 Task: For heading Arial black with underline.  font size for heading18,  'Change the font style of data to'Calibri.  and font size to 9,  Change the alignment of both headline & data to Align center.  In the sheet  Expense Management Sheet
Action: Mouse moved to (745, 91)
Screenshot: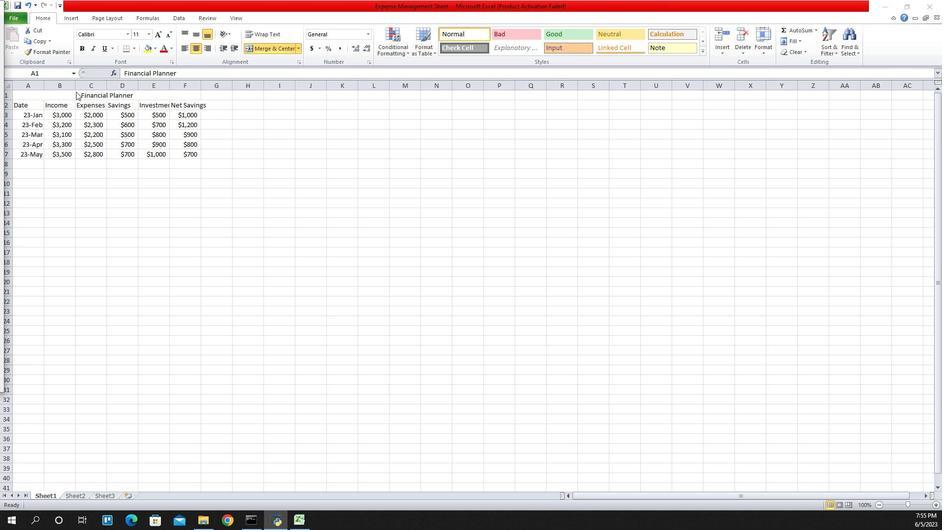 
Action: Mouse pressed left at (745, 91)
Screenshot: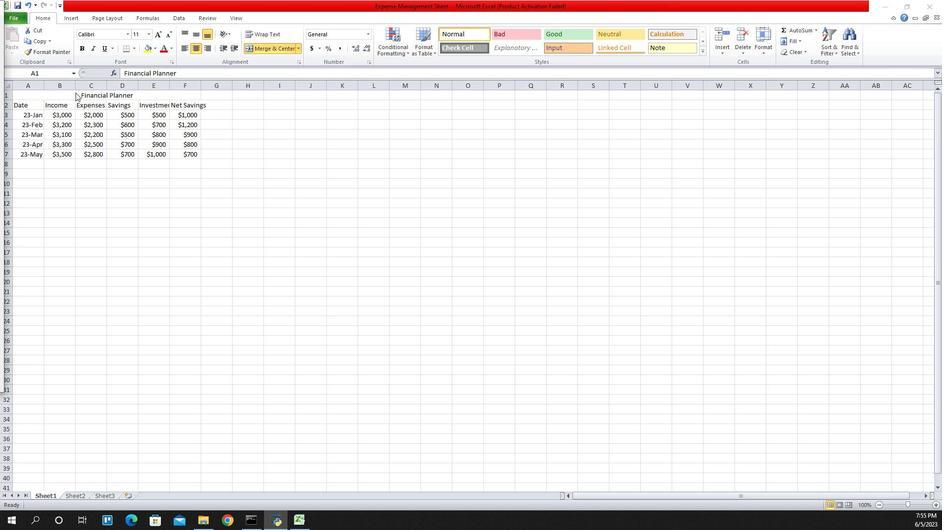 
Action: Mouse pressed left at (745, 91)
Screenshot: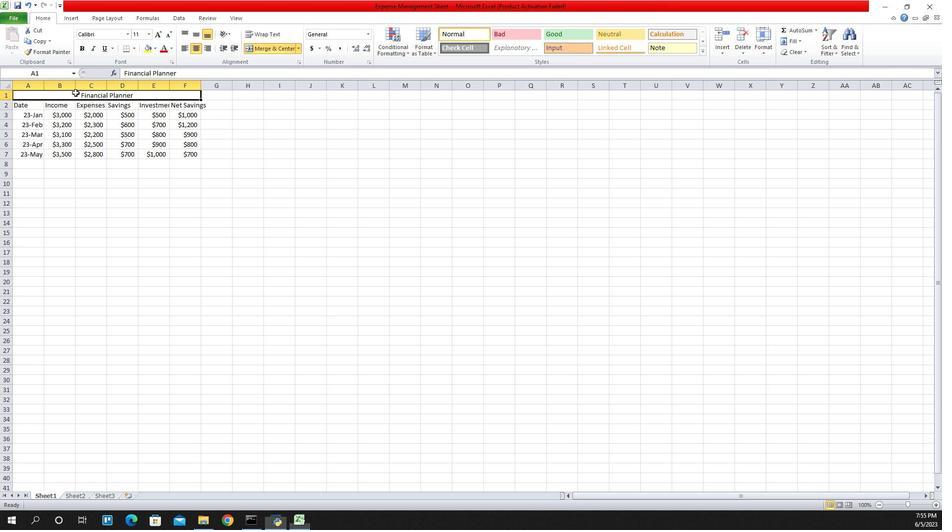 
Action: Mouse moved to (795, 35)
Screenshot: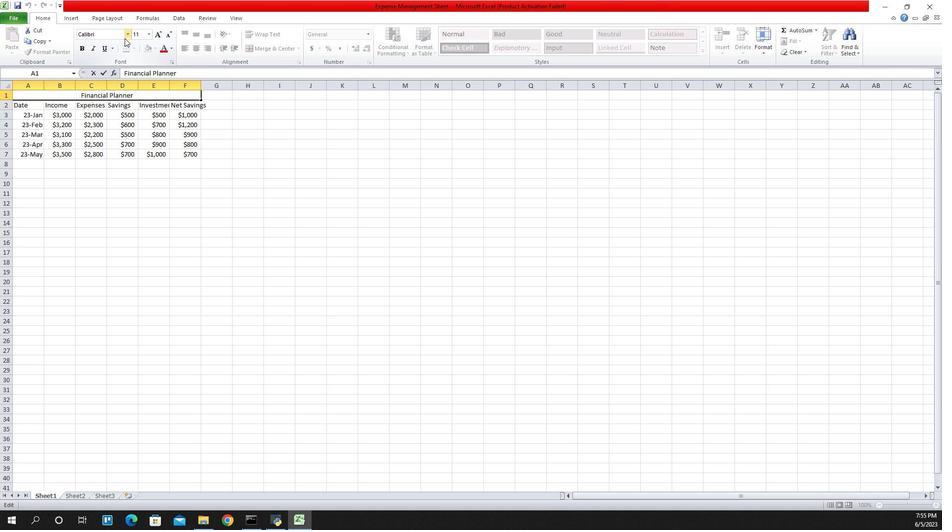 
Action: Mouse pressed left at (795, 35)
Screenshot: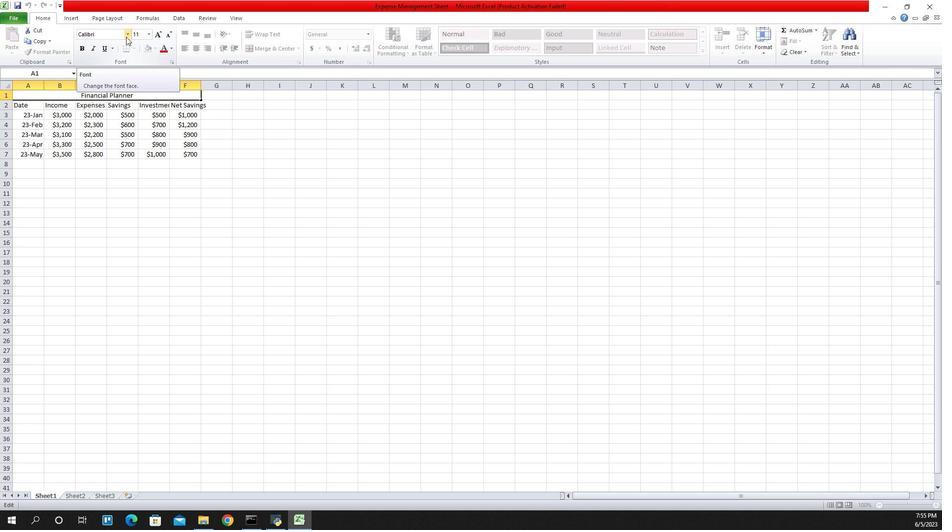 
Action: Mouse moved to (773, 121)
Screenshot: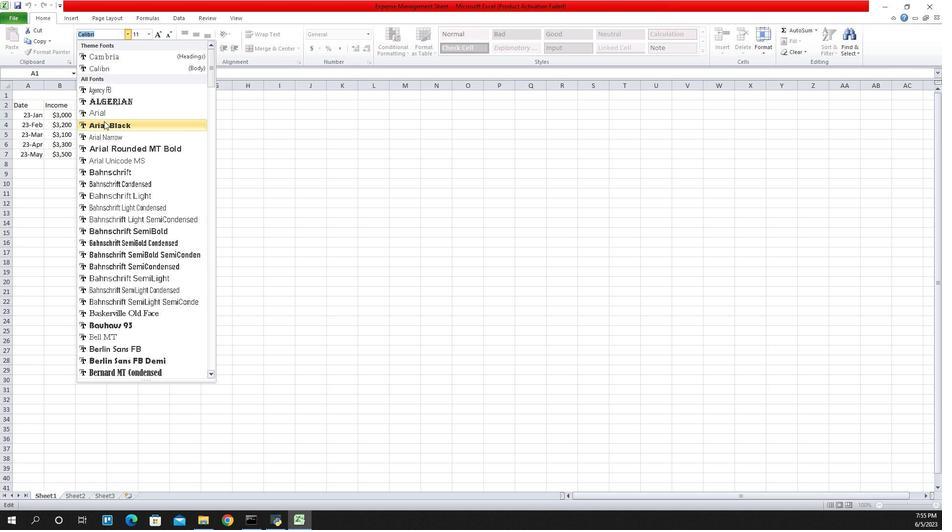 
Action: Mouse pressed left at (773, 121)
Screenshot: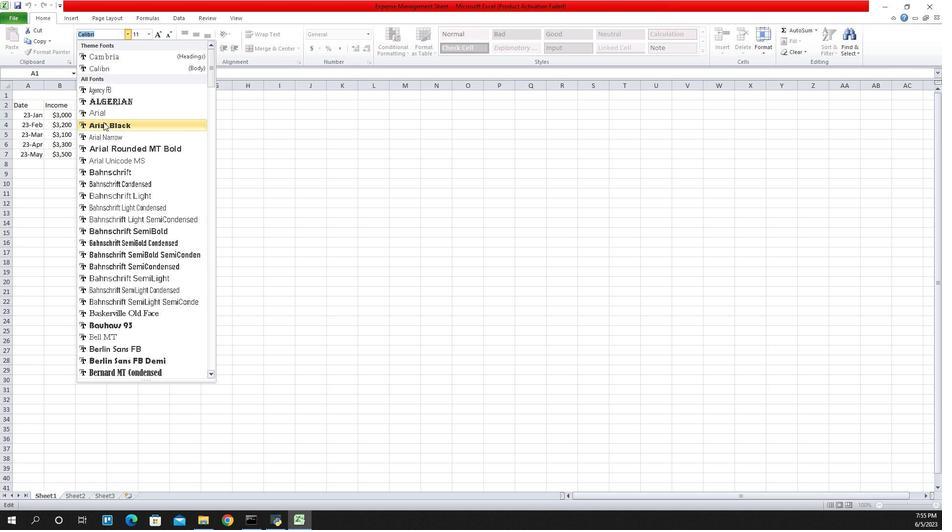 
Action: Mouse moved to (775, 49)
Screenshot: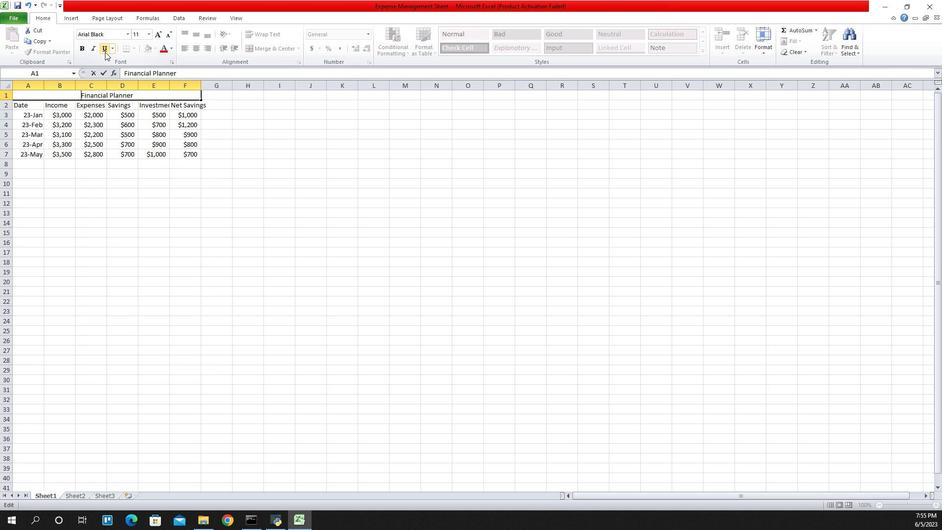 
Action: Mouse pressed left at (775, 49)
Screenshot: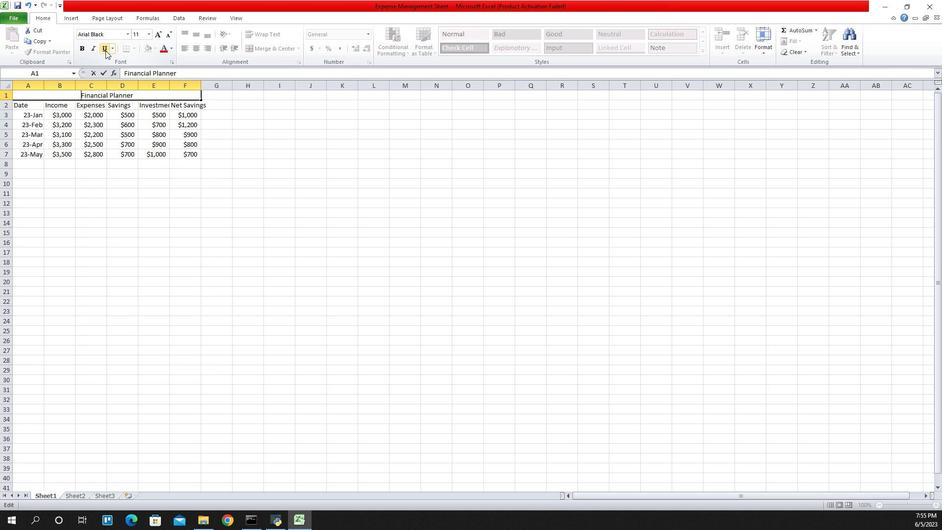 
Action: Mouse moved to (818, 32)
Screenshot: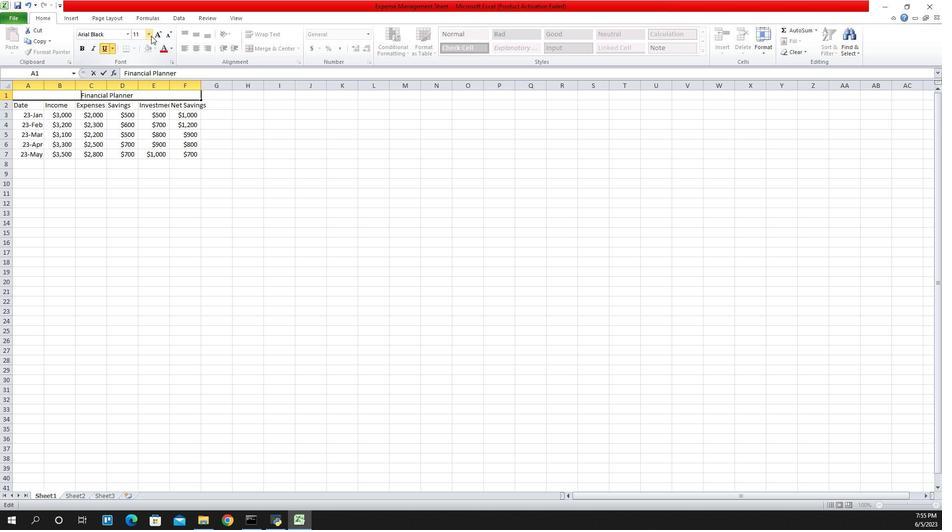 
Action: Mouse pressed left at (818, 32)
Screenshot: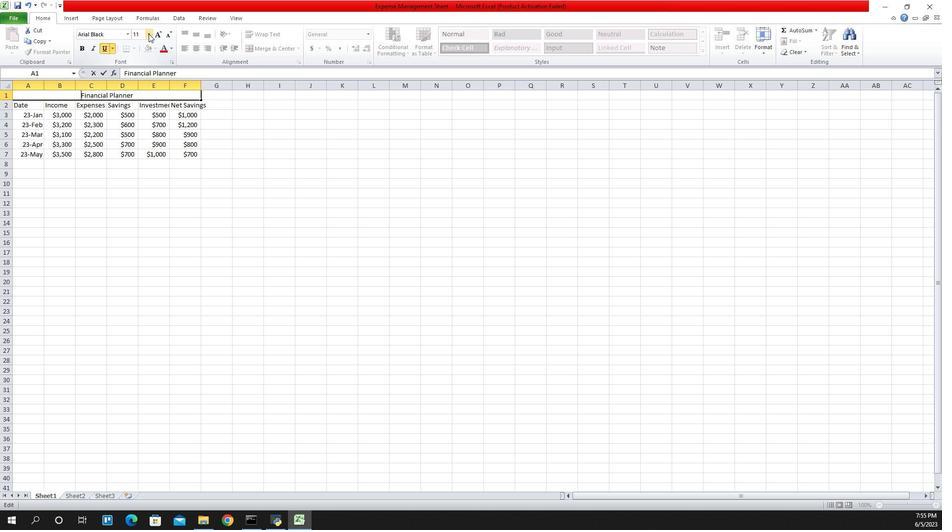 
Action: Mouse moved to (808, 103)
Screenshot: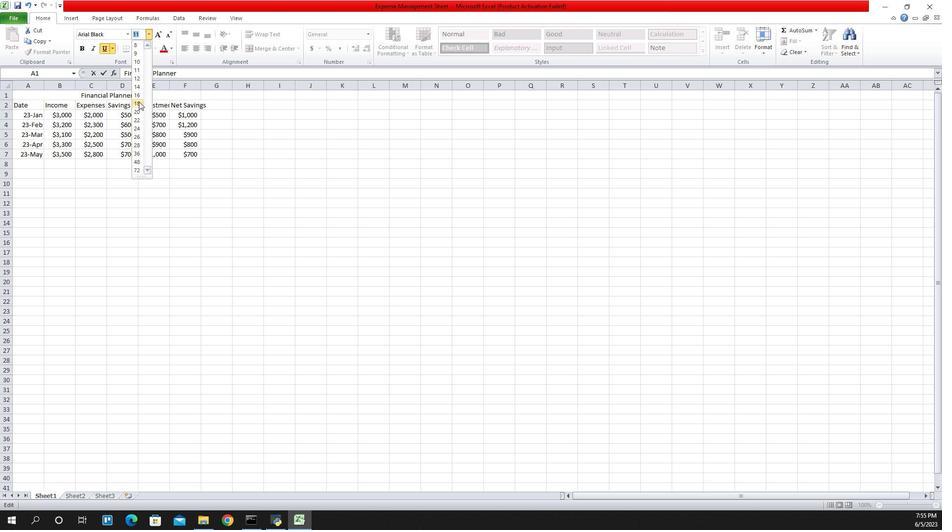 
Action: Mouse pressed left at (808, 103)
Screenshot: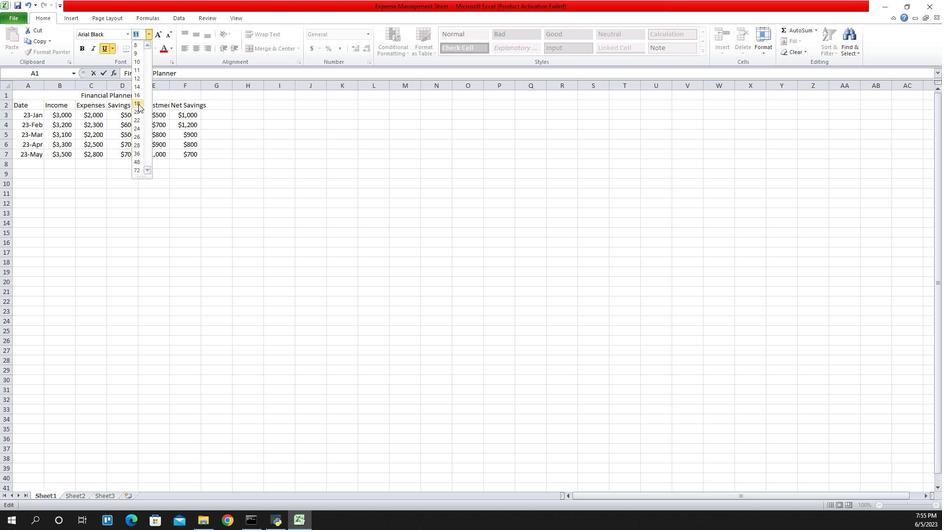 
Action: Mouse moved to (680, 90)
Screenshot: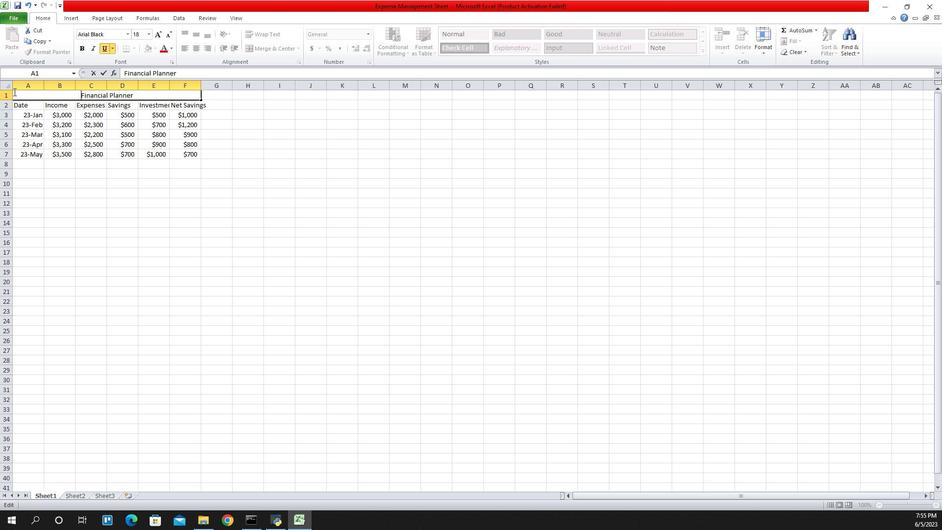 
Action: Mouse pressed left at (680, 90)
Screenshot: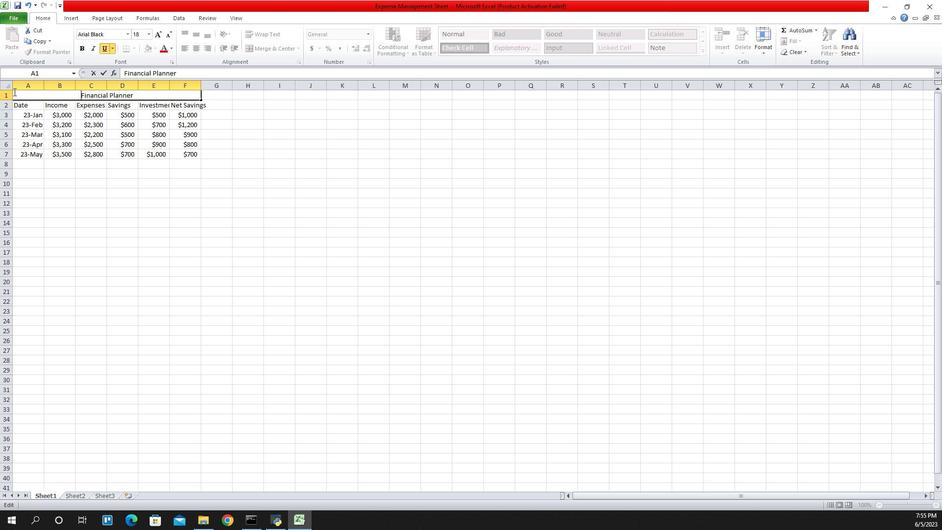 
Action: Mouse moved to (738, 93)
Screenshot: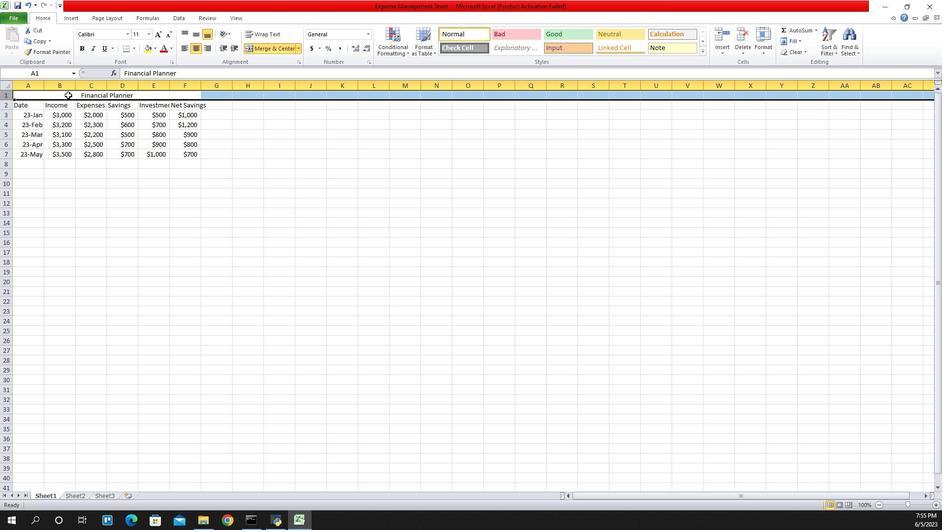 
Action: Mouse pressed left at (738, 93)
Screenshot: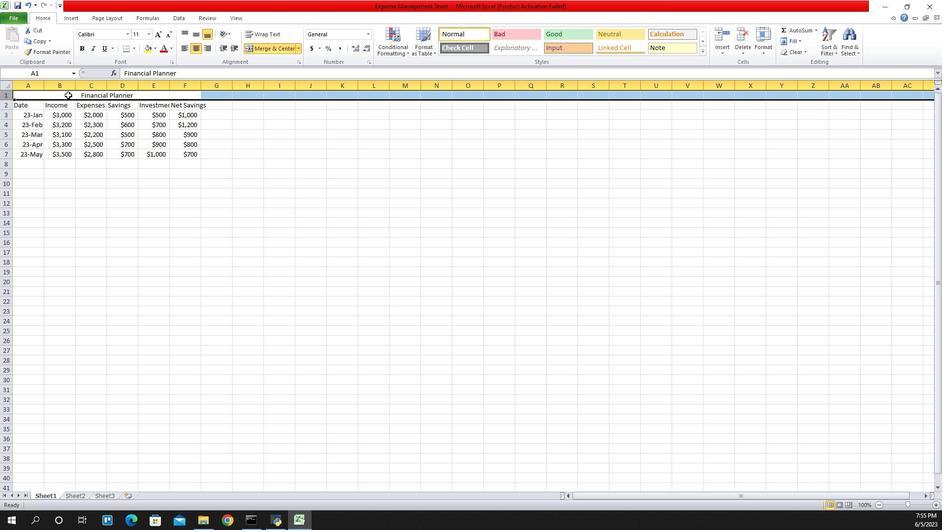 
Action: Mouse moved to (749, 92)
Screenshot: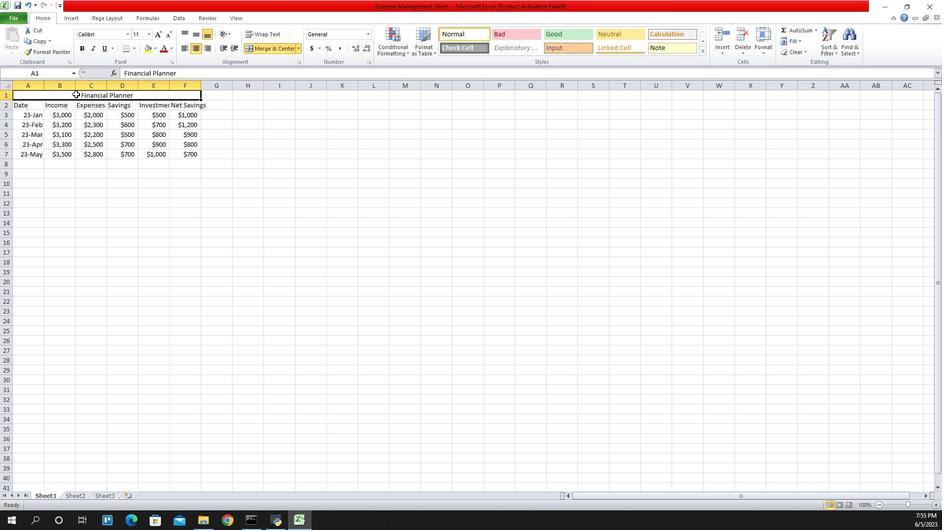 
Action: Mouse pressed left at (749, 92)
Screenshot: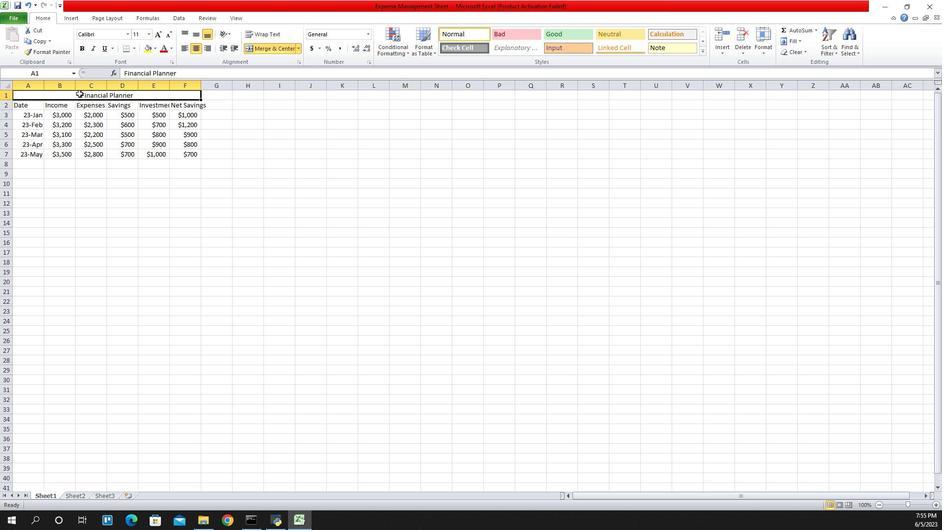 
Action: Mouse moved to (695, 114)
Screenshot: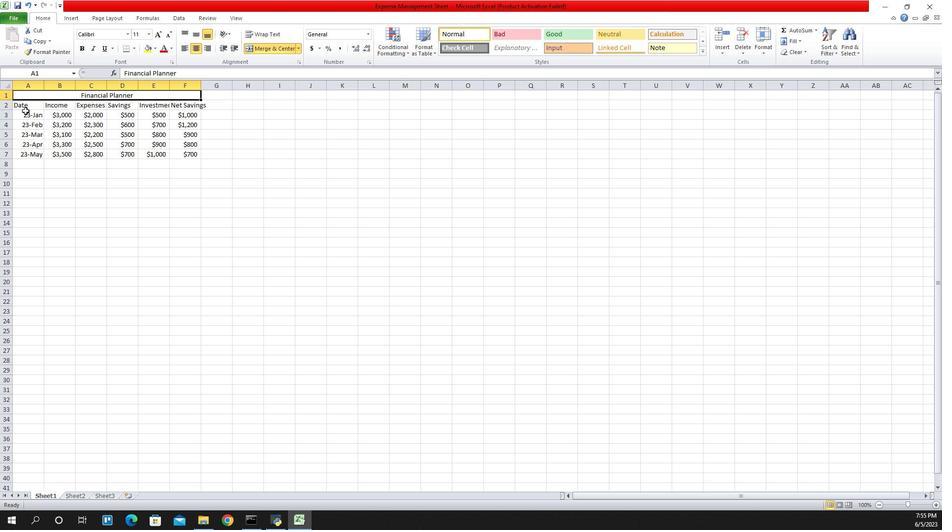 
Action: Mouse pressed left at (695, 114)
Screenshot: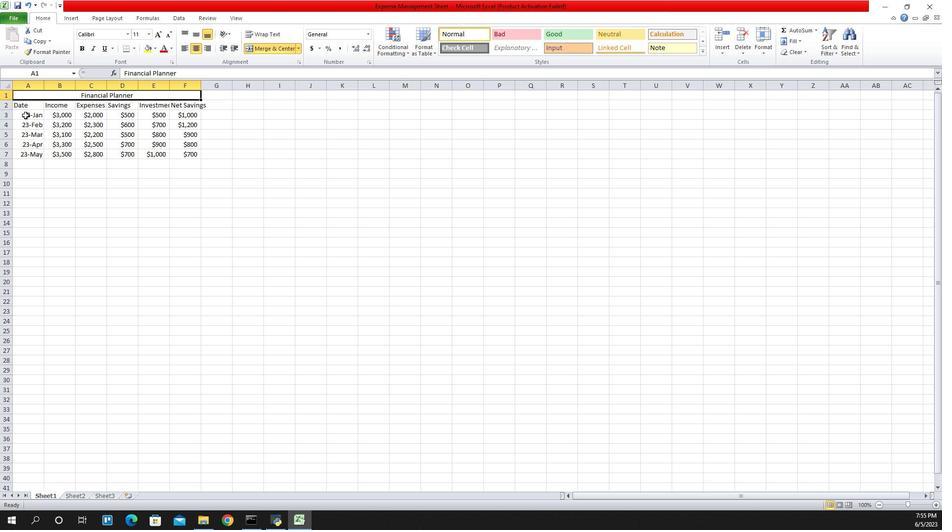 
Action: Mouse moved to (694, 91)
Screenshot: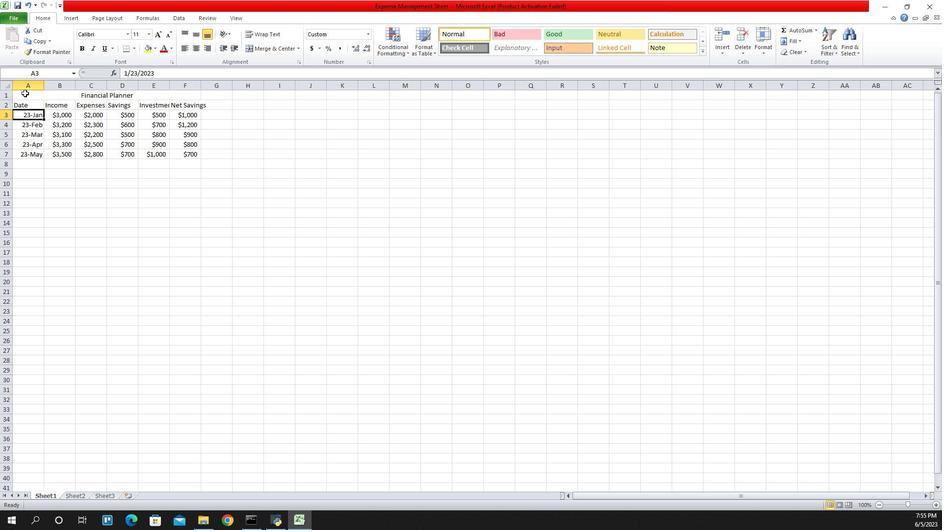
Action: Mouse pressed left at (694, 91)
Screenshot: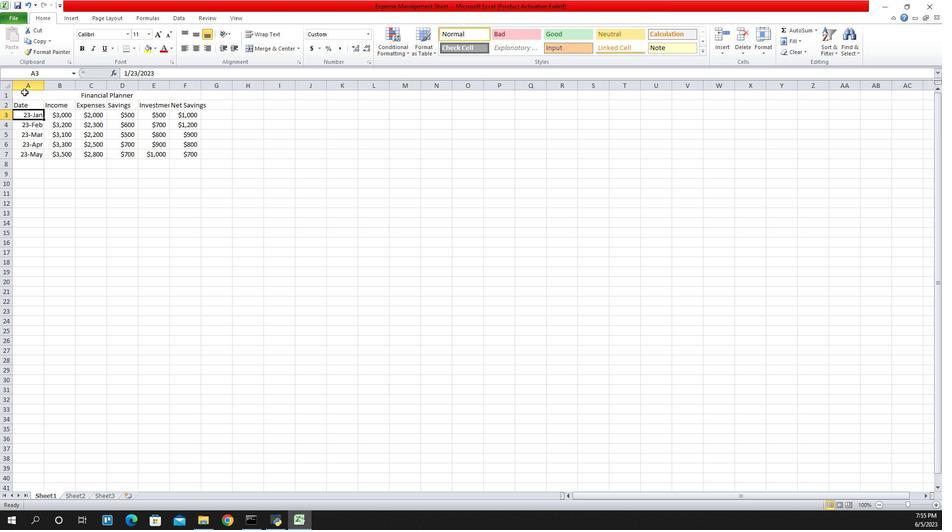 
Action: Mouse moved to (798, 34)
Screenshot: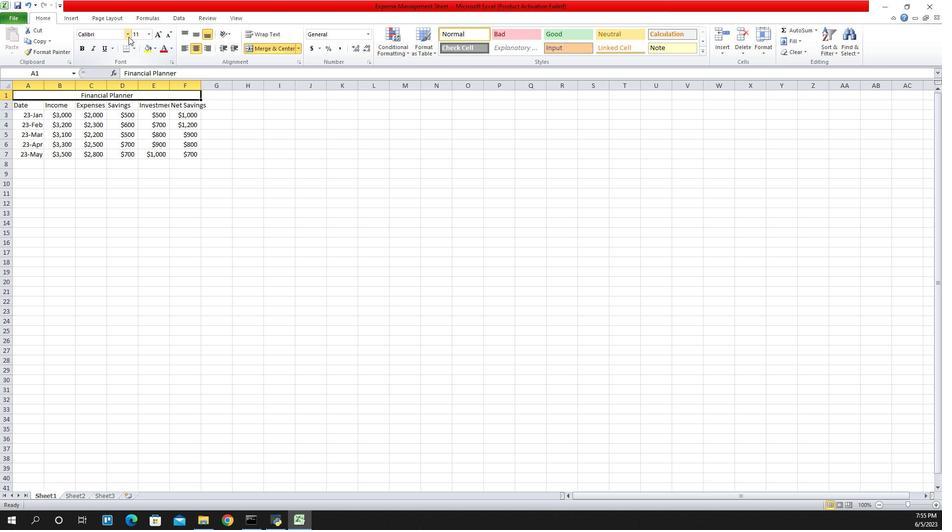 
Action: Mouse pressed left at (798, 34)
Screenshot: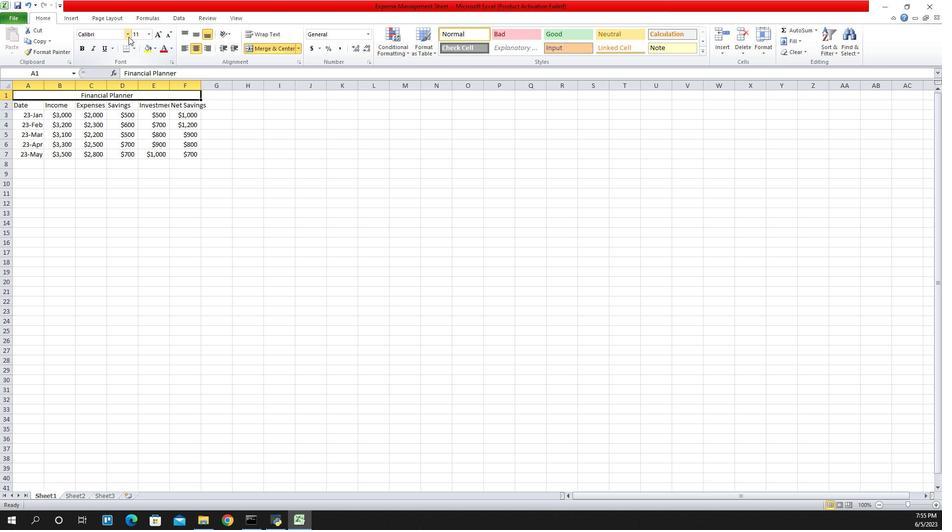
Action: Mouse moved to (782, 120)
Screenshot: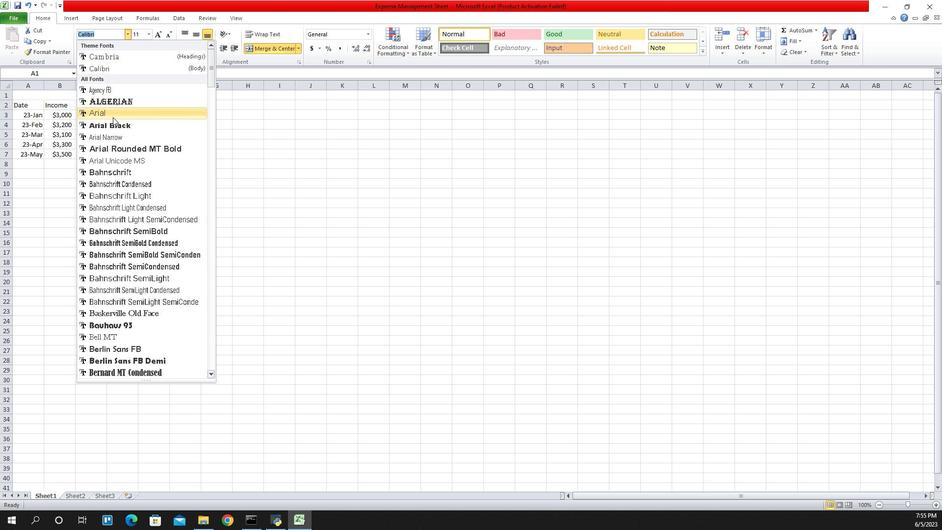 
Action: Mouse pressed left at (782, 120)
Screenshot: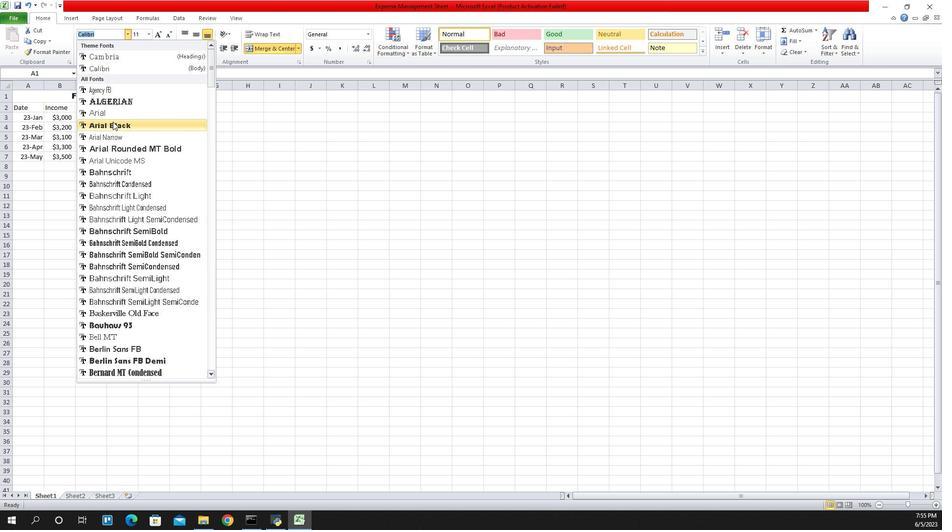 
Action: Mouse moved to (818, 31)
Screenshot: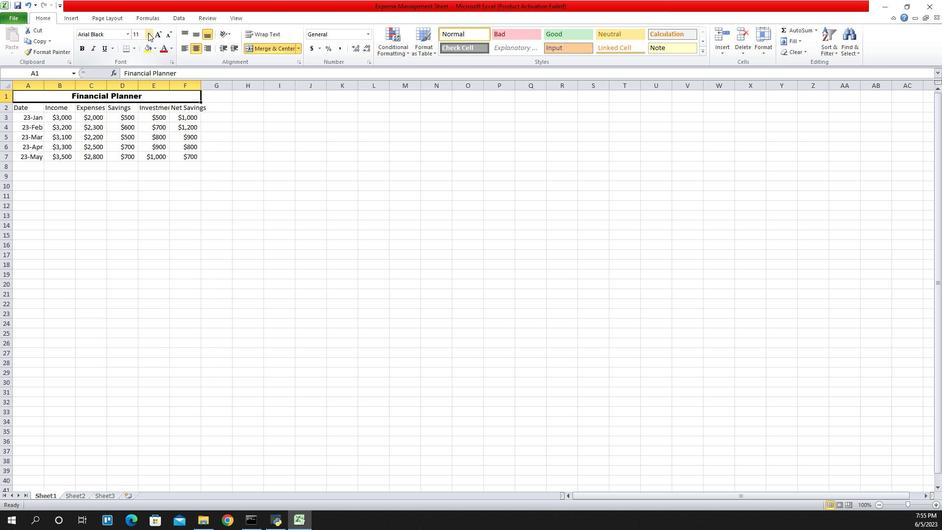 
Action: Mouse pressed left at (818, 31)
Screenshot: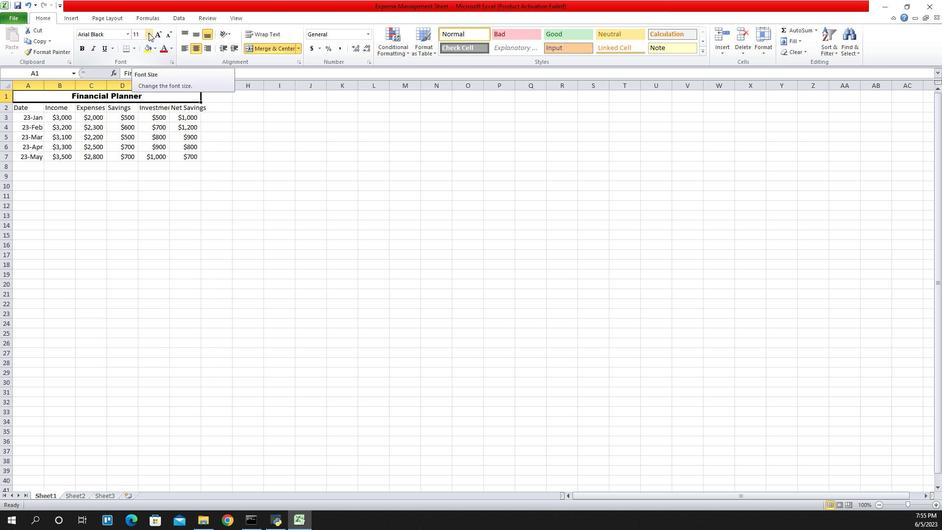 
Action: Mouse pressed left at (818, 31)
Screenshot: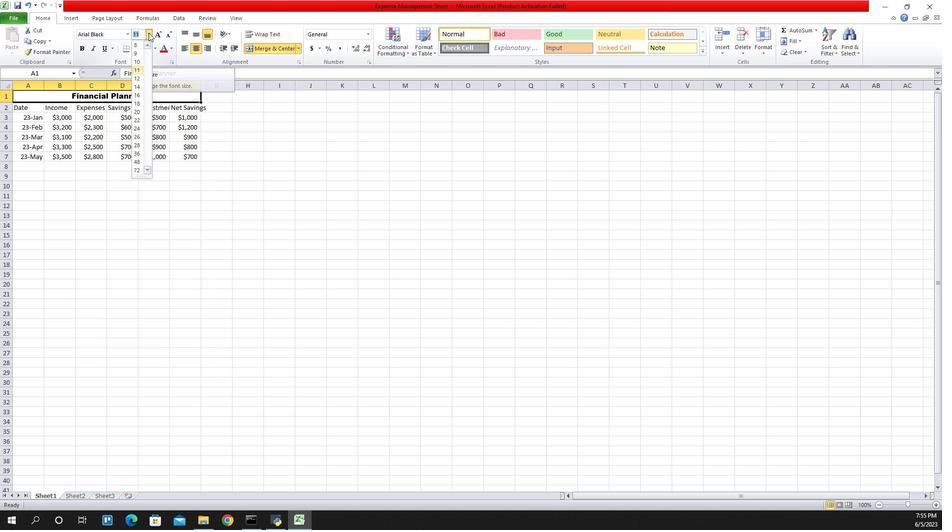 
Action: Mouse moved to (817, 35)
Screenshot: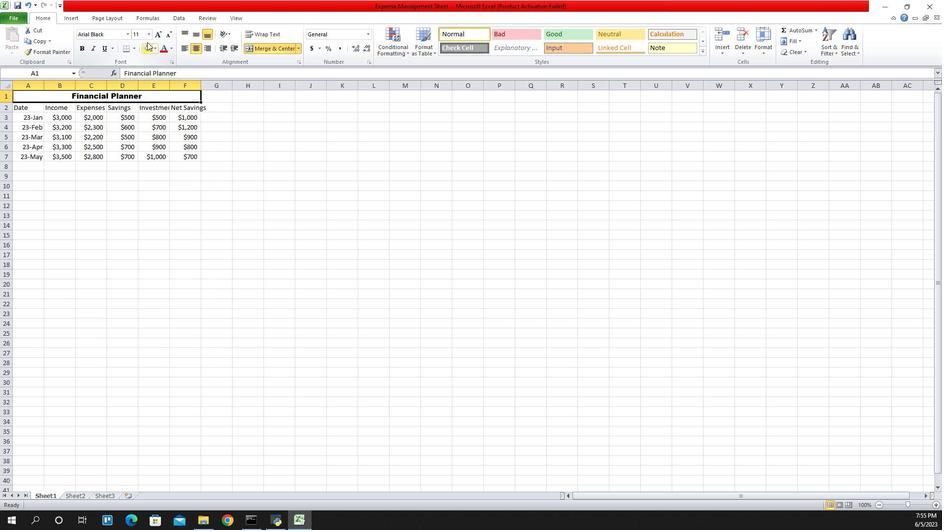 
Action: Mouse pressed left at (817, 35)
Screenshot: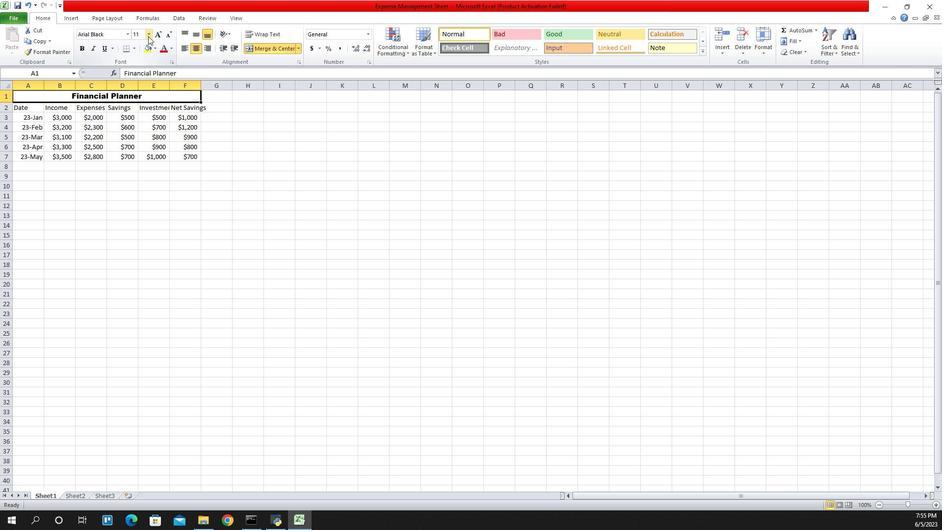 
Action: Mouse moved to (807, 101)
Screenshot: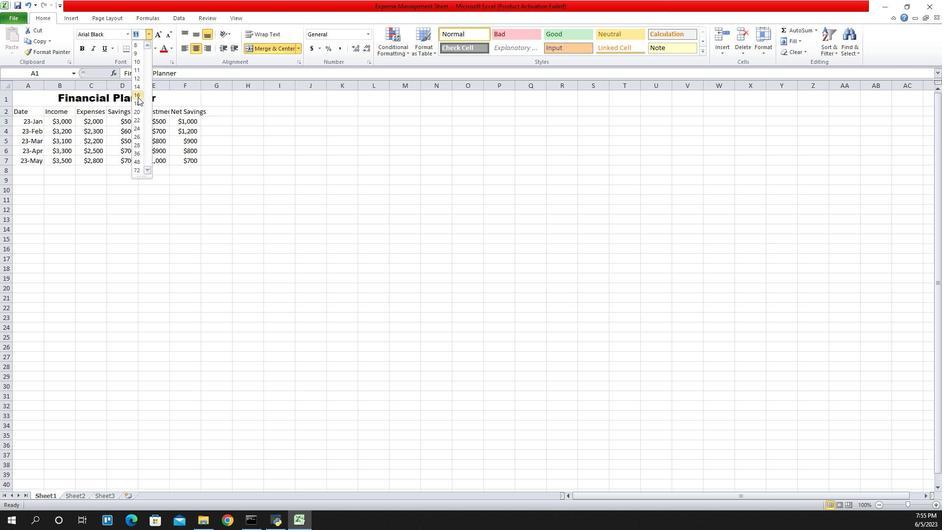 
Action: Mouse pressed left at (807, 101)
Screenshot: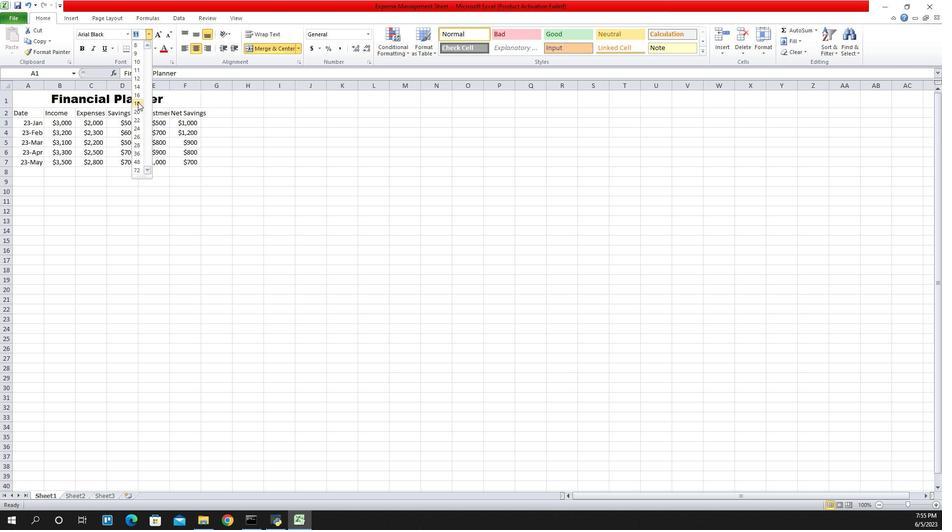
Action: Mouse moved to (776, 49)
Screenshot: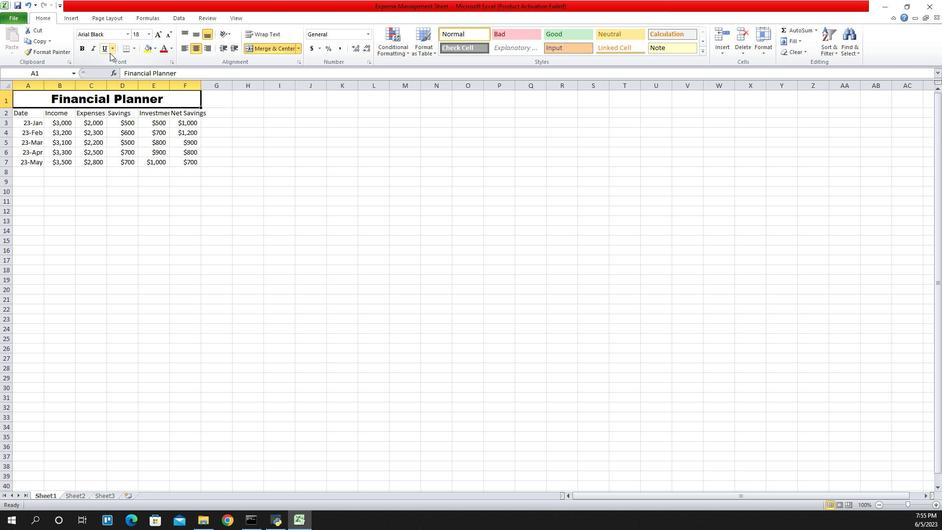 
Action: Mouse pressed left at (776, 49)
Screenshot: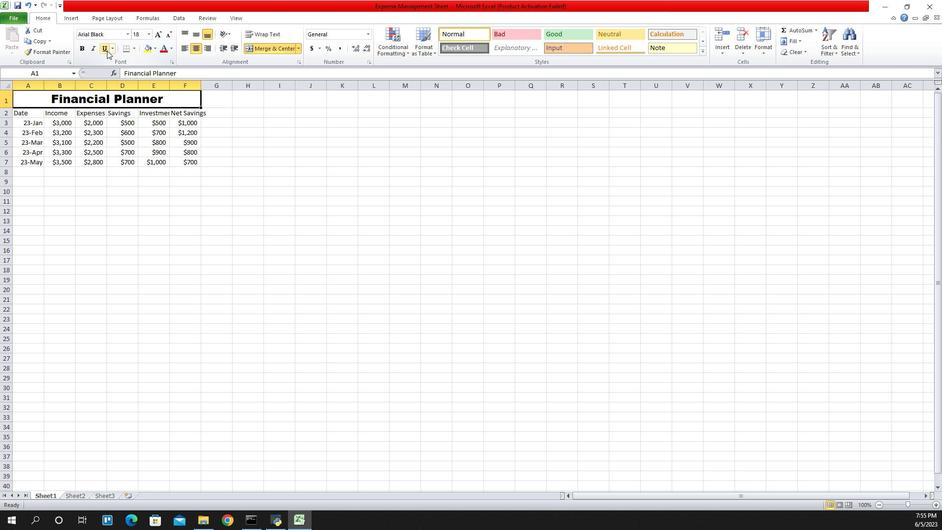 
Action: Mouse moved to (694, 115)
Screenshot: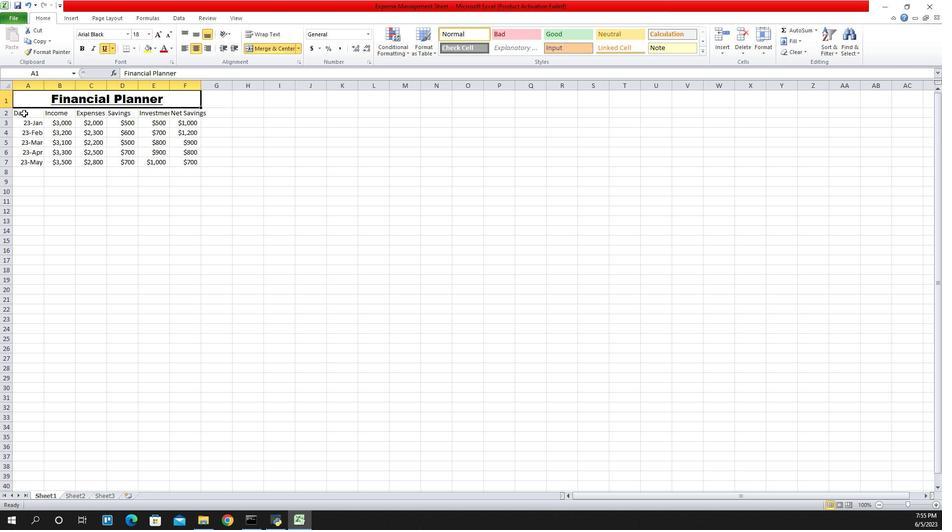 
Action: Mouse pressed left at (694, 115)
Screenshot: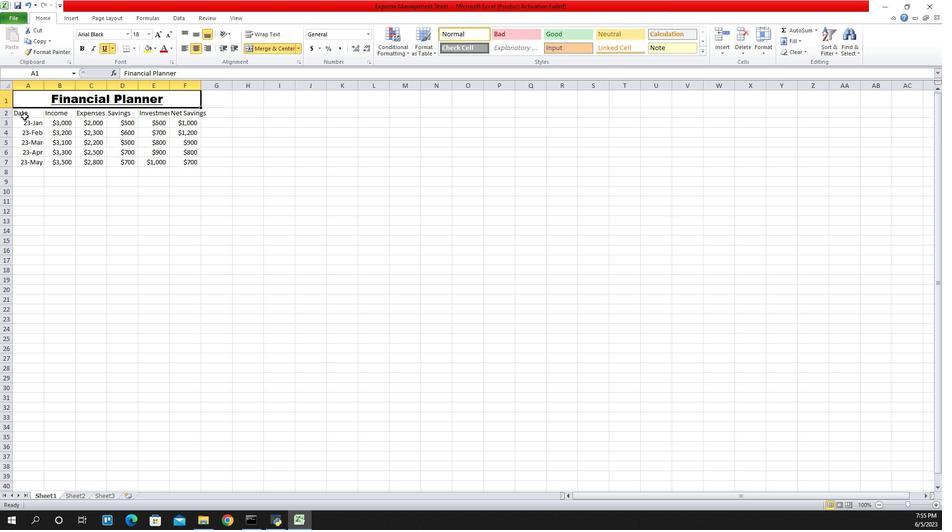 
Action: Mouse moved to (794, 34)
Screenshot: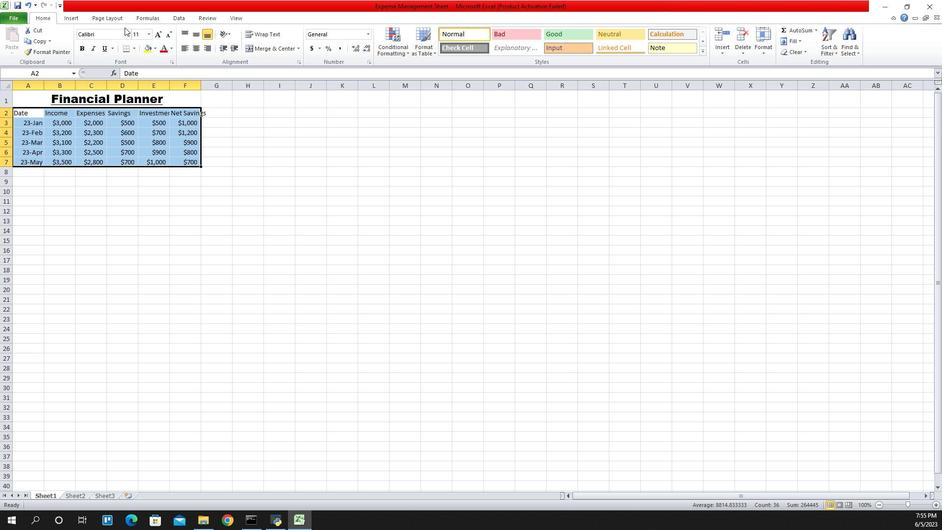 
Action: Mouse pressed left at (794, 34)
Screenshot: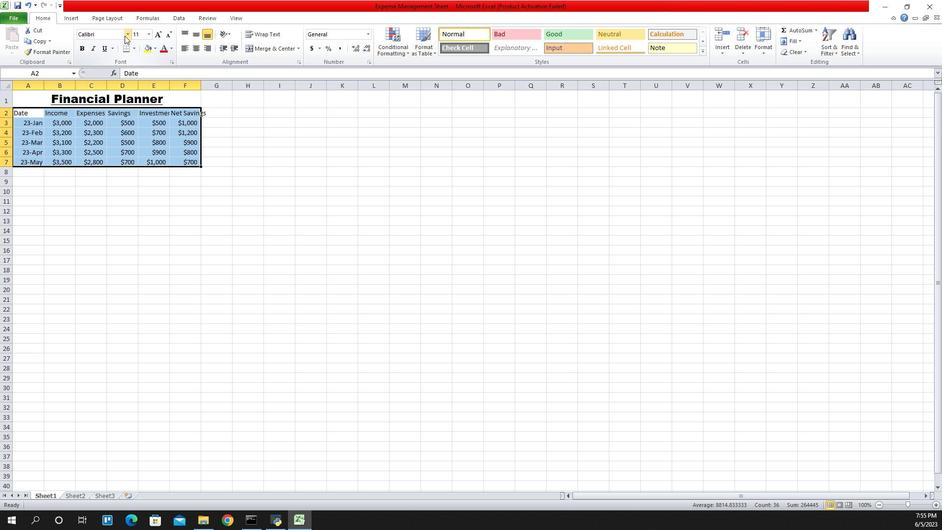
Action: Mouse moved to (786, 67)
Screenshot: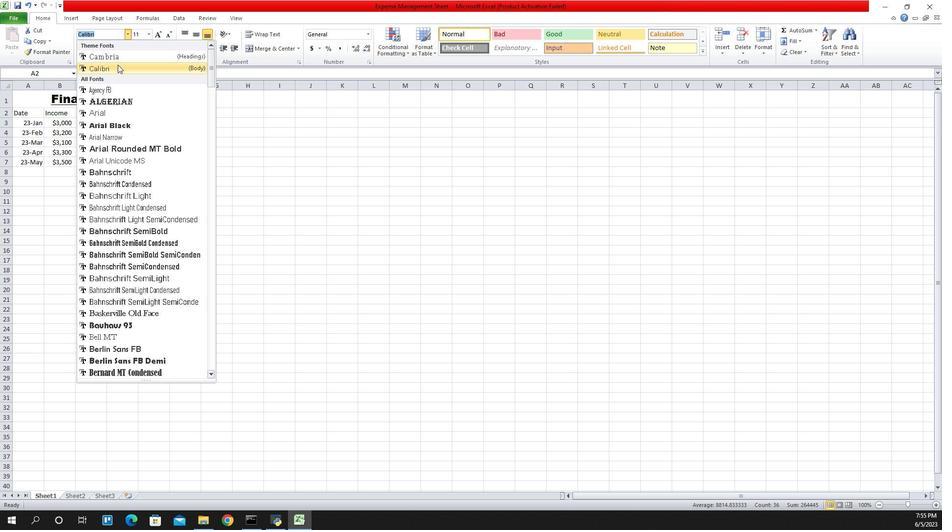 
Action: Mouse pressed left at (786, 67)
Screenshot: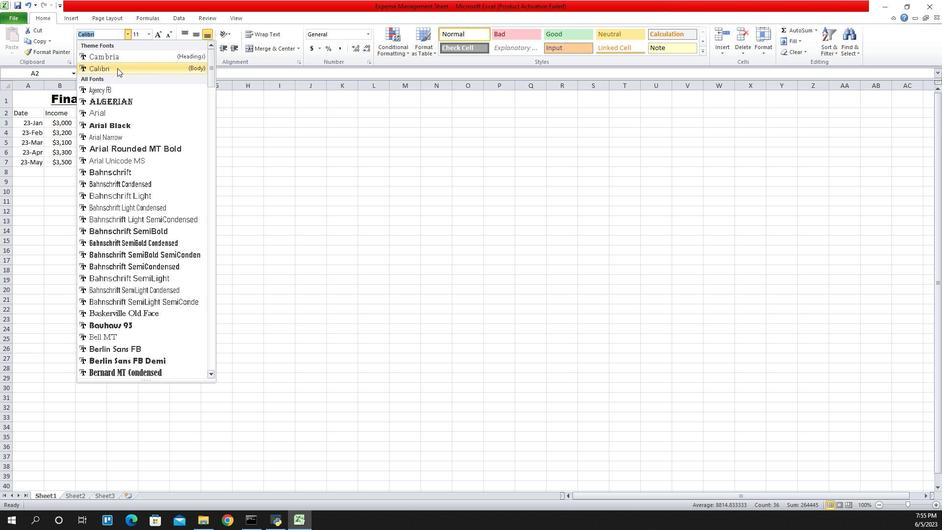 
Action: Mouse moved to (817, 33)
Screenshot: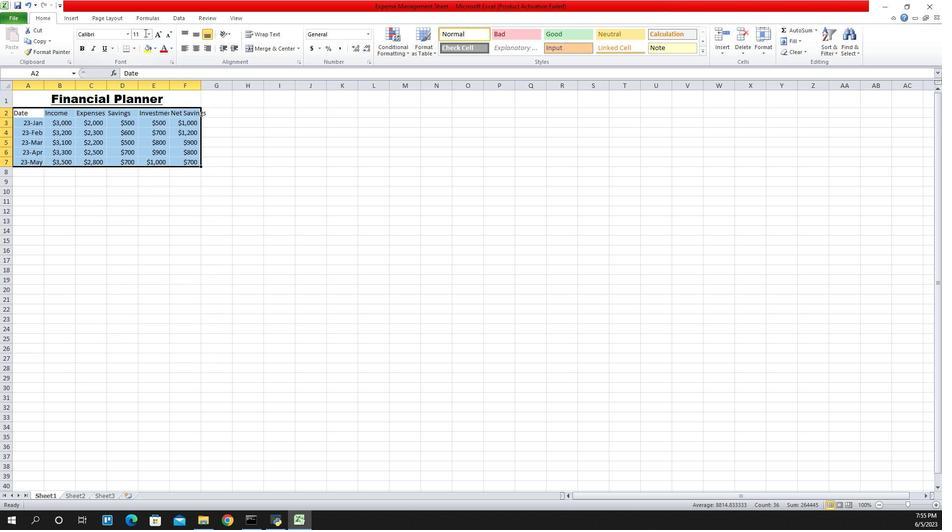 
Action: Mouse pressed left at (817, 33)
Screenshot: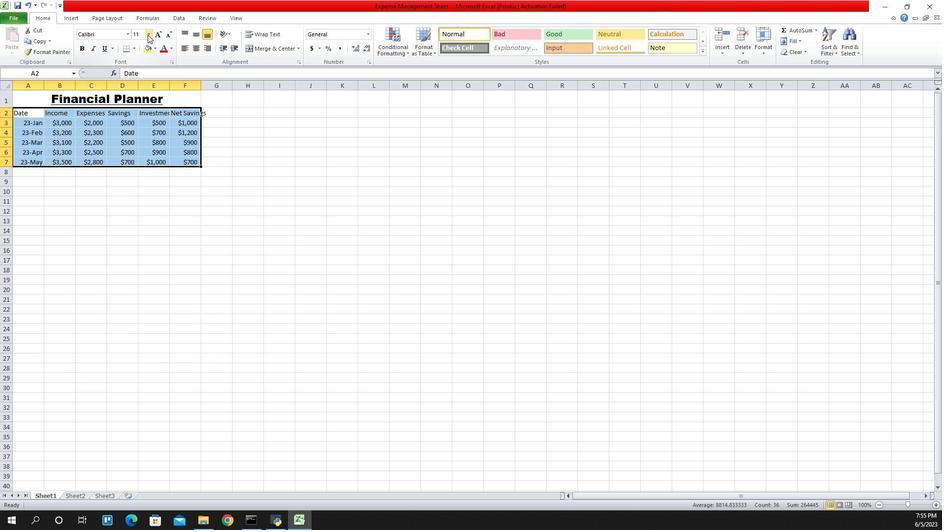 
Action: Mouse moved to (811, 51)
Screenshot: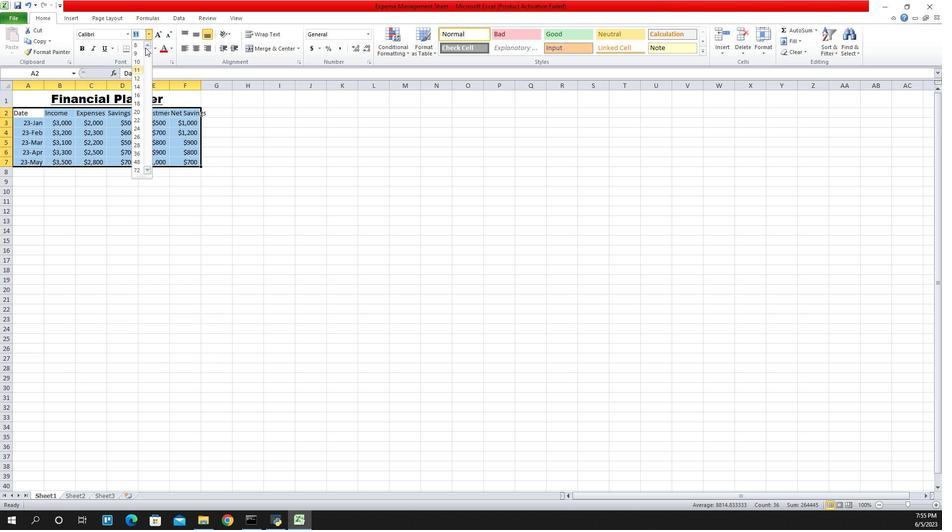 
Action: Mouse pressed left at (811, 51)
Screenshot: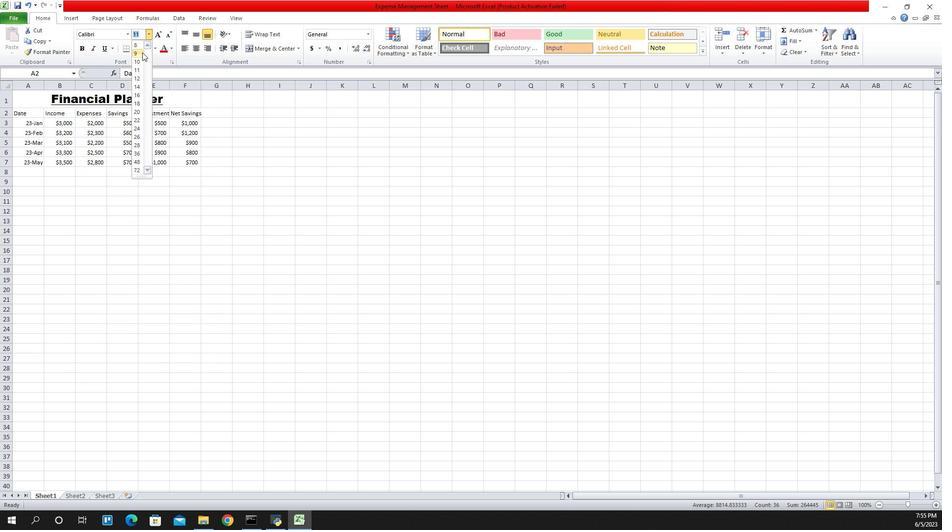 
Action: Mouse moved to (729, 90)
Screenshot: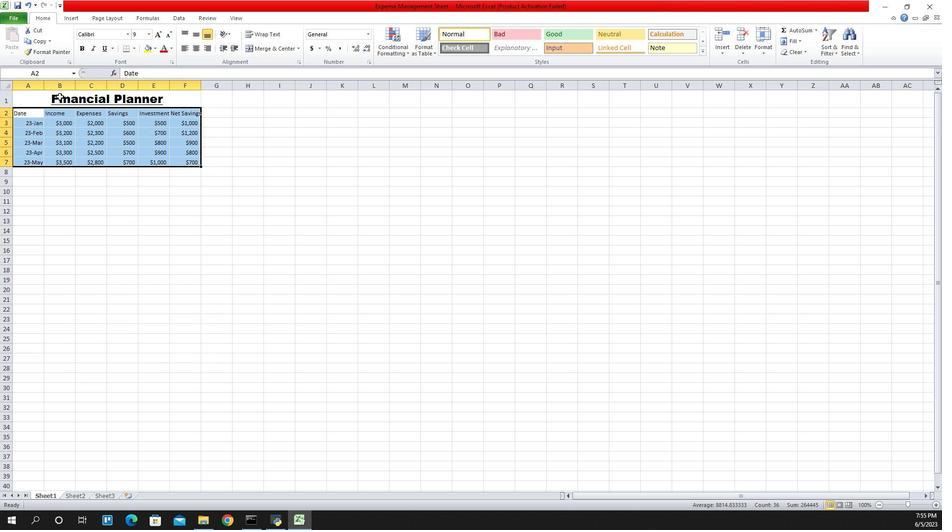 
Action: Mouse pressed left at (729, 90)
Screenshot: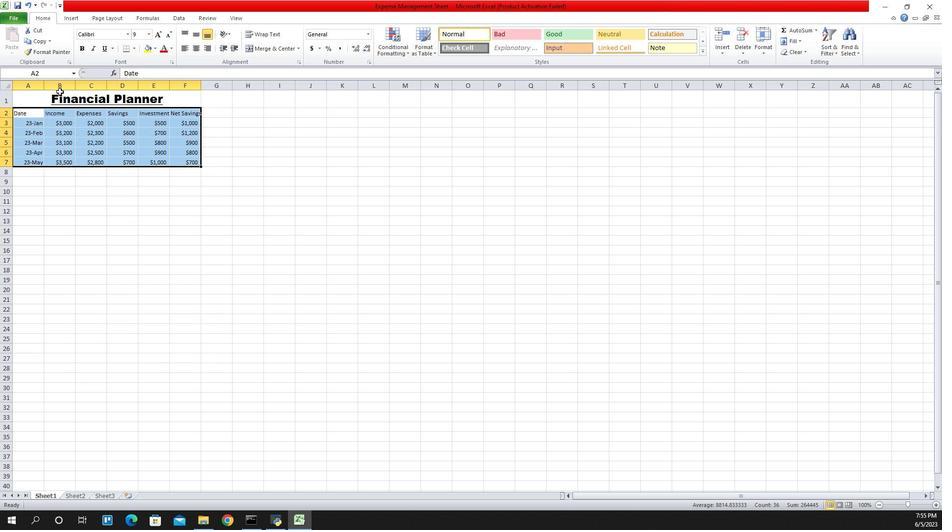
Action: Mouse moved to (864, 49)
Screenshot: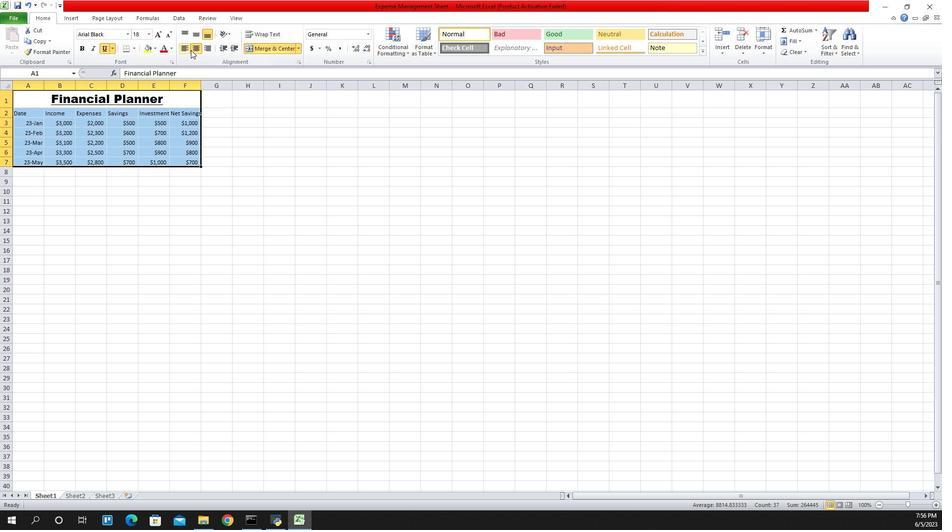 
Action: Mouse pressed left at (864, 49)
Screenshot: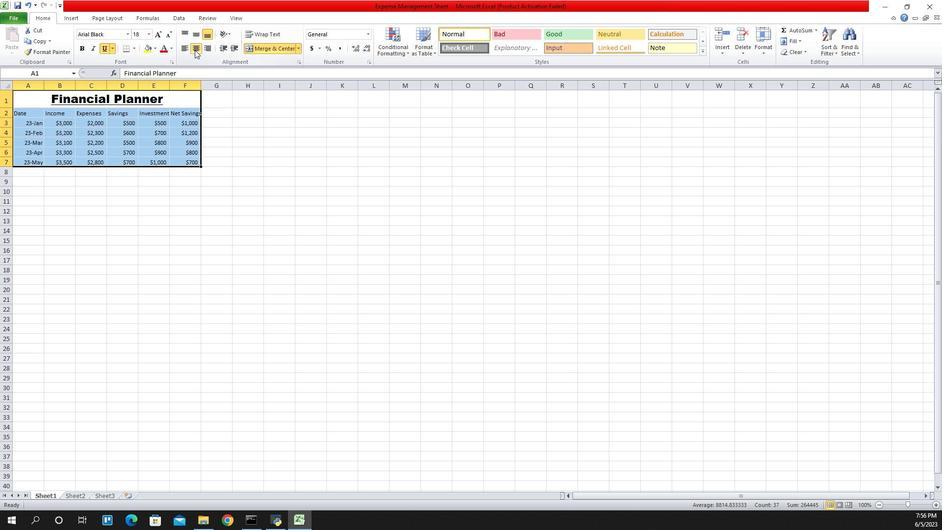 
Action: Mouse pressed left at (864, 49)
Screenshot: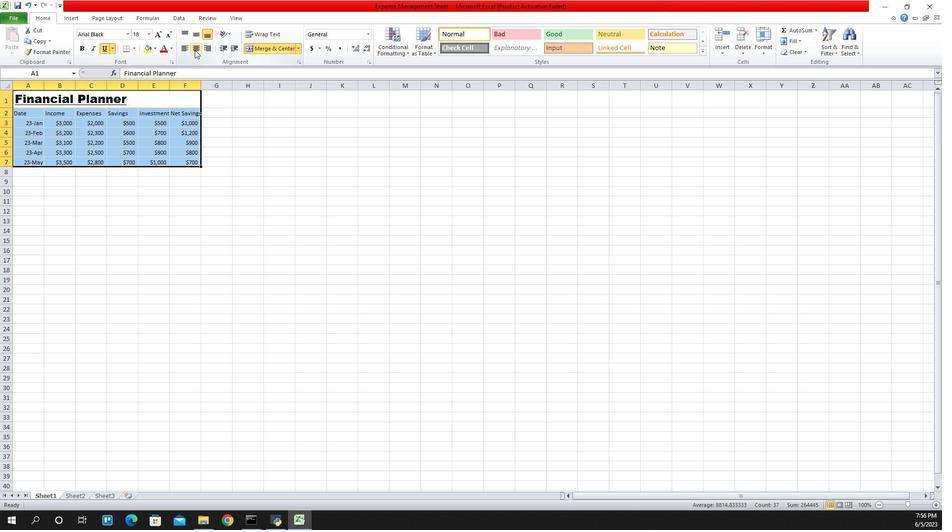 
Action: Mouse moved to (712, 84)
Screenshot: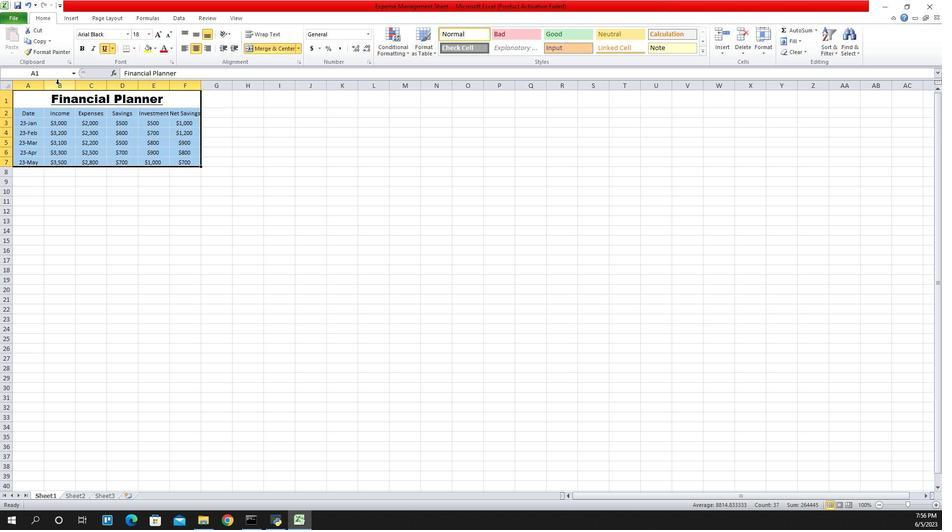 
Action: Mouse pressed left at (712, 84)
Screenshot: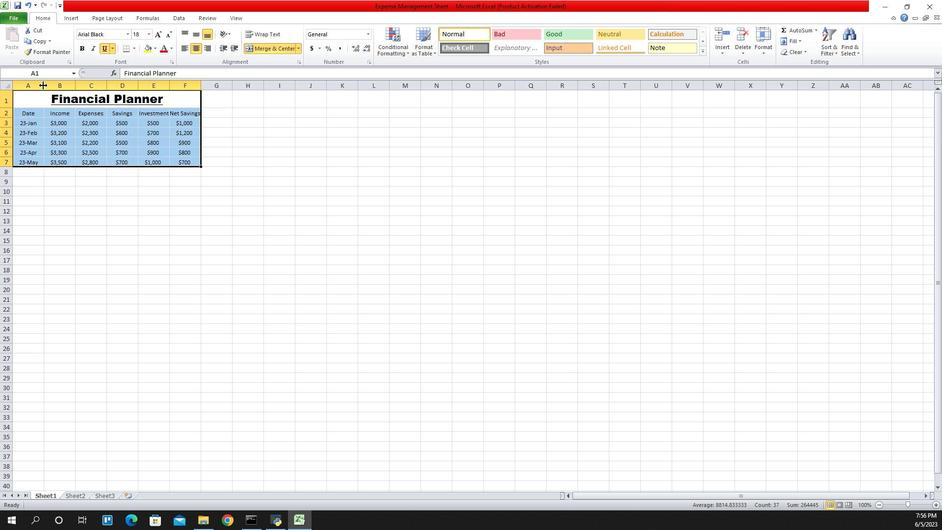 
Action: Mouse pressed left at (712, 84)
Screenshot: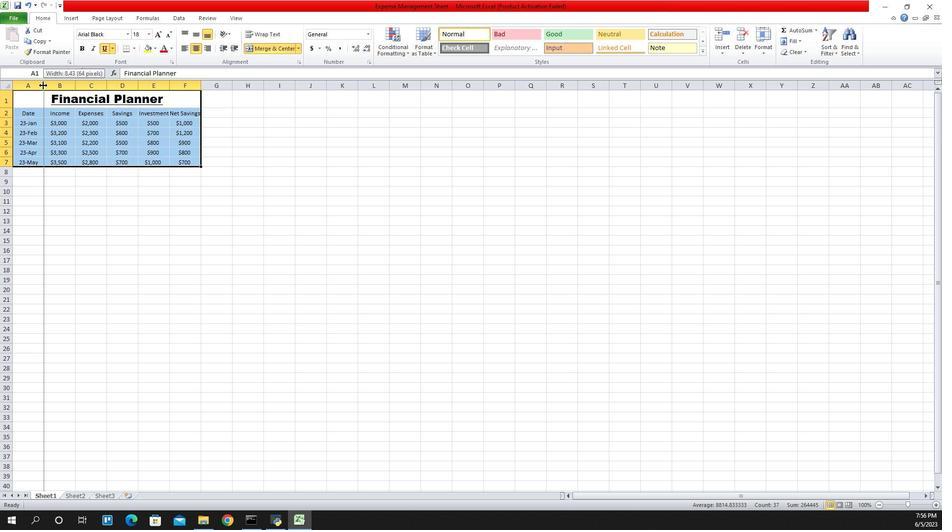 
Action: Mouse moved to (735, 82)
Screenshot: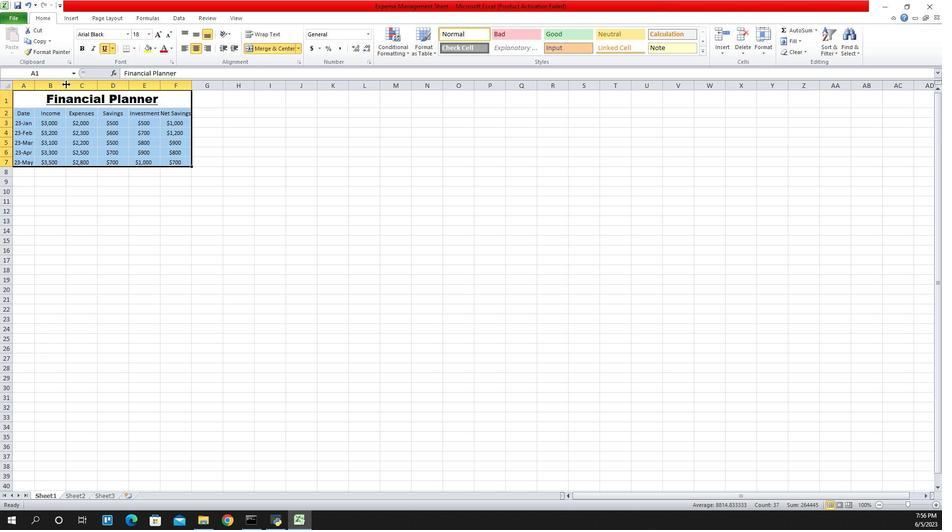 
Action: Mouse pressed left at (735, 82)
Screenshot: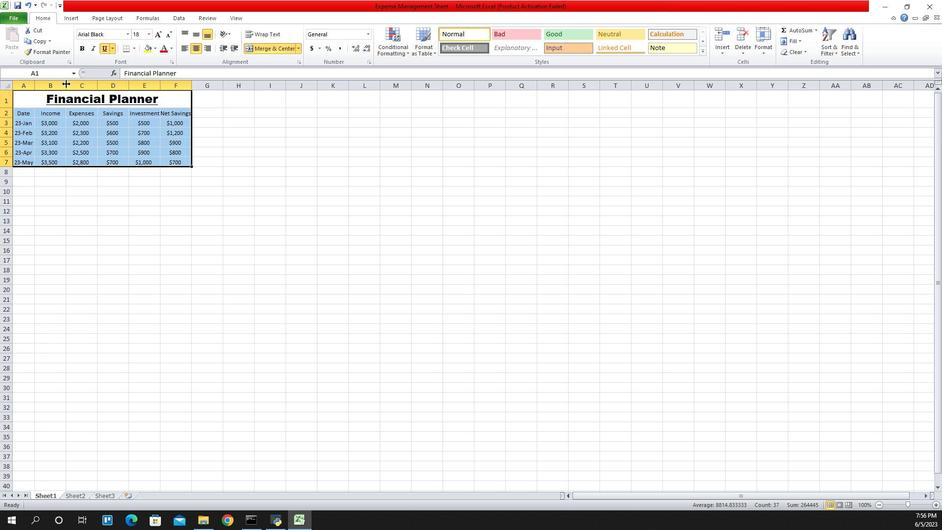 
Action: Mouse pressed left at (735, 82)
Screenshot: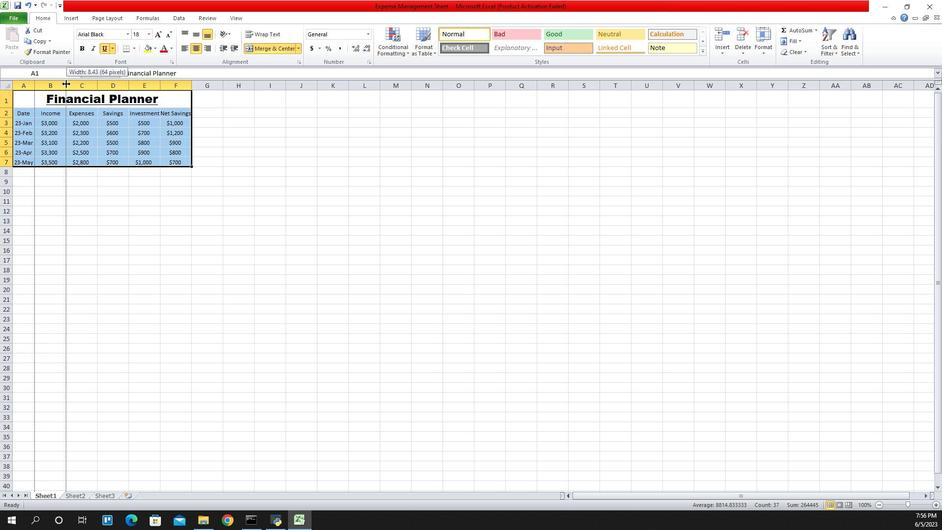 
Action: Mouse moved to (760, 84)
Screenshot: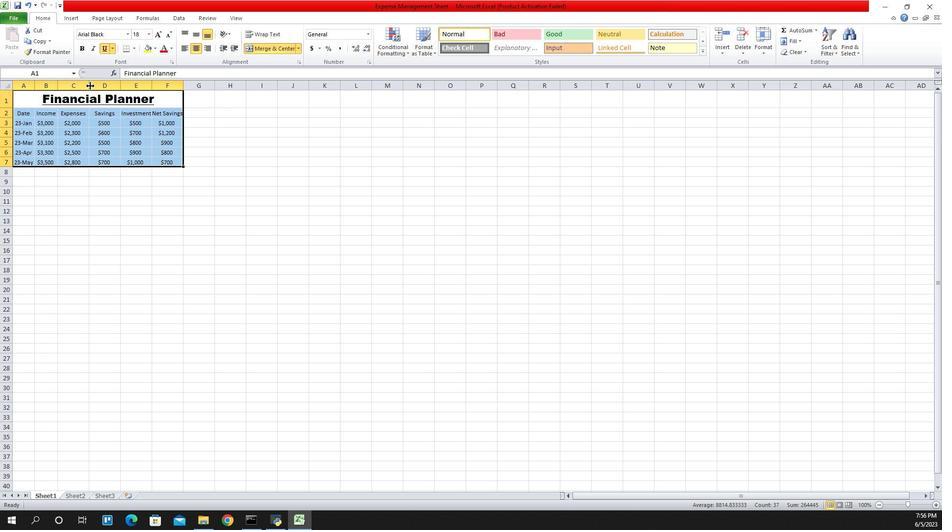 
Action: Mouse pressed left at (760, 84)
Screenshot: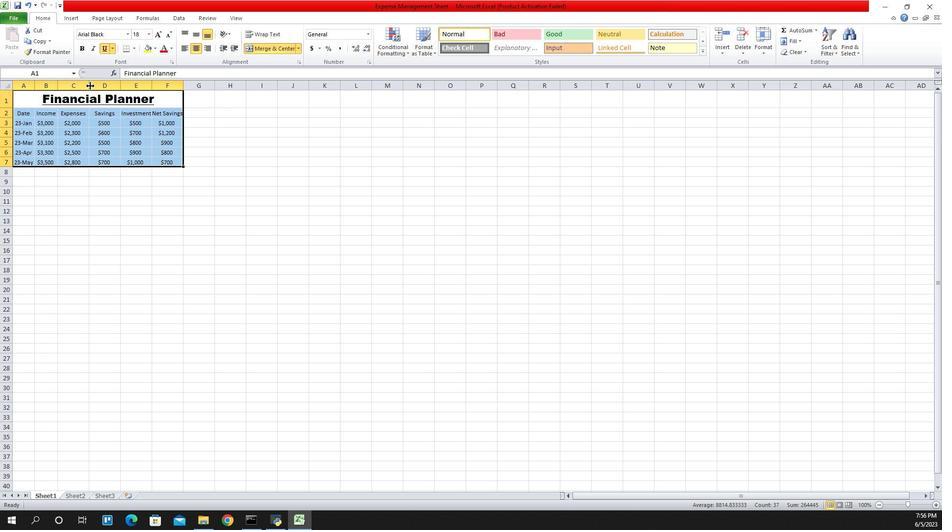 
Action: Mouse moved to (760, 83)
Screenshot: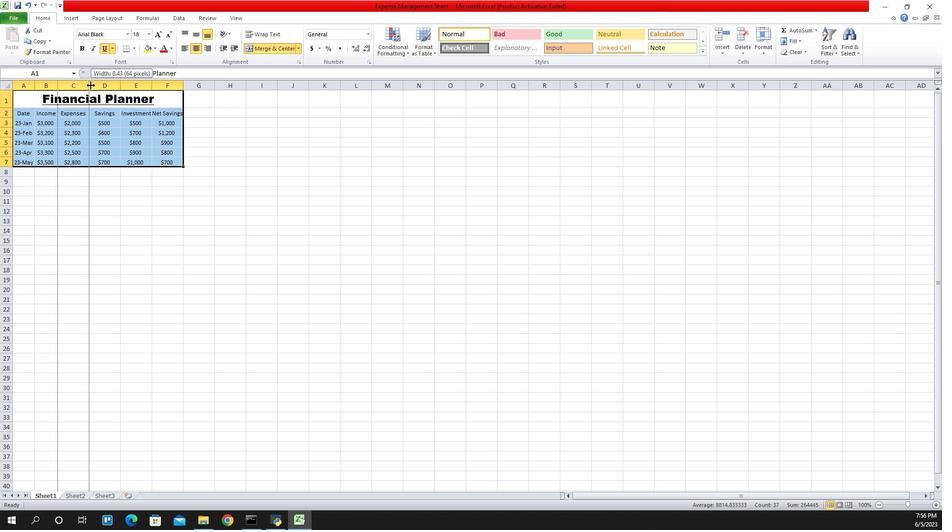 
Action: Mouse pressed left at (760, 83)
Screenshot: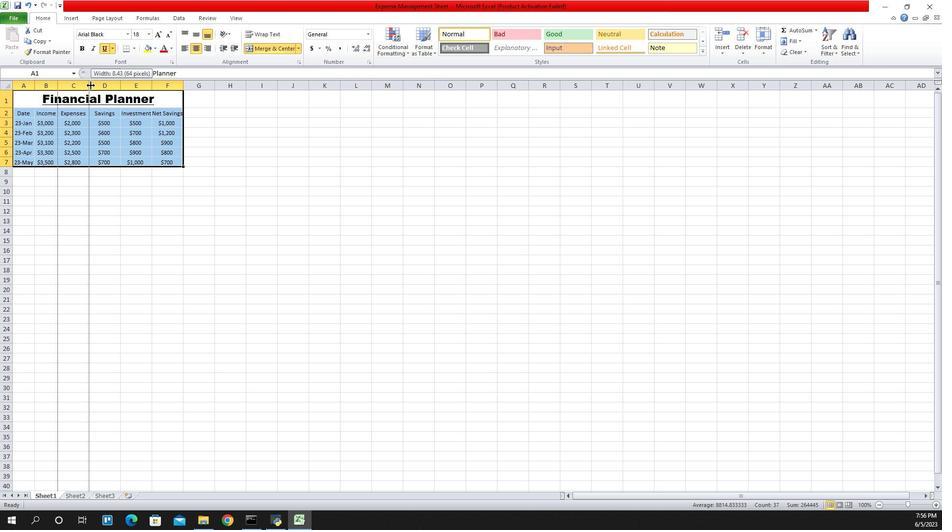
Action: Mouse moved to (788, 82)
Screenshot: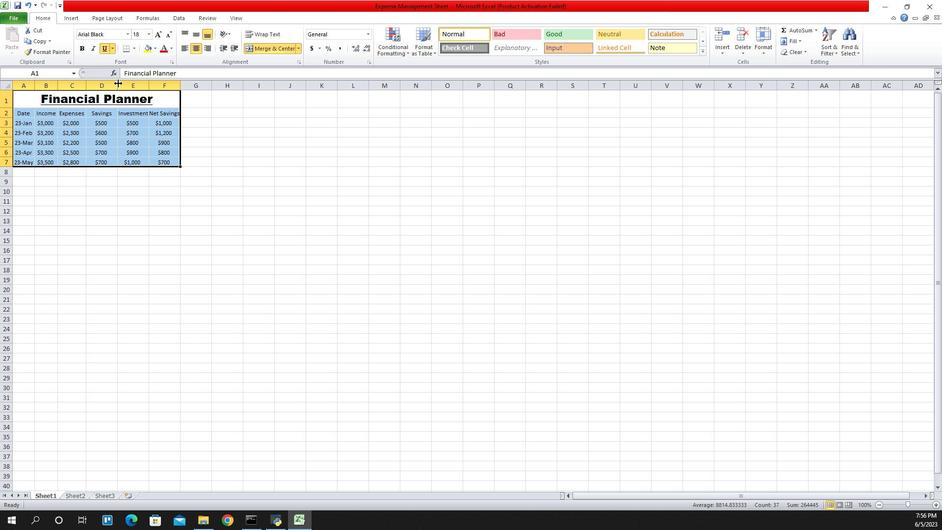 
Action: Mouse pressed left at (788, 82)
Screenshot: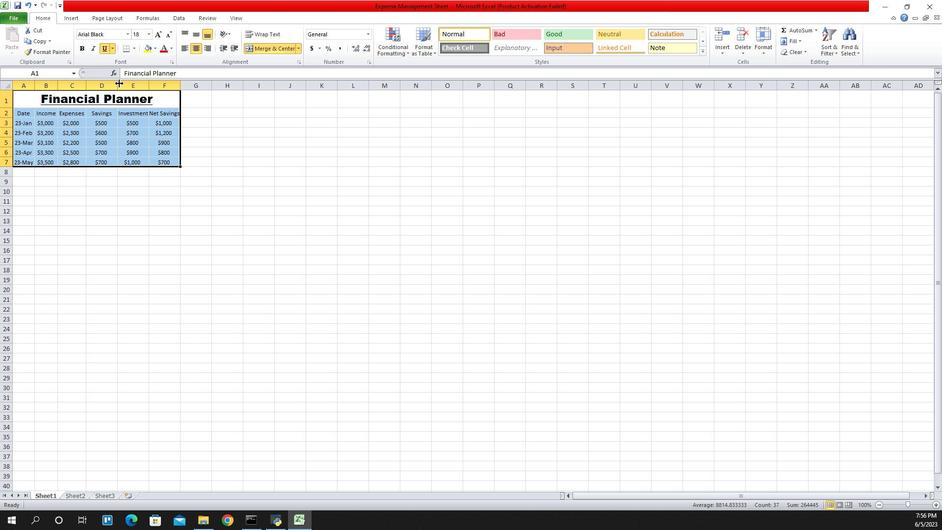
Action: Mouse pressed left at (788, 82)
Screenshot: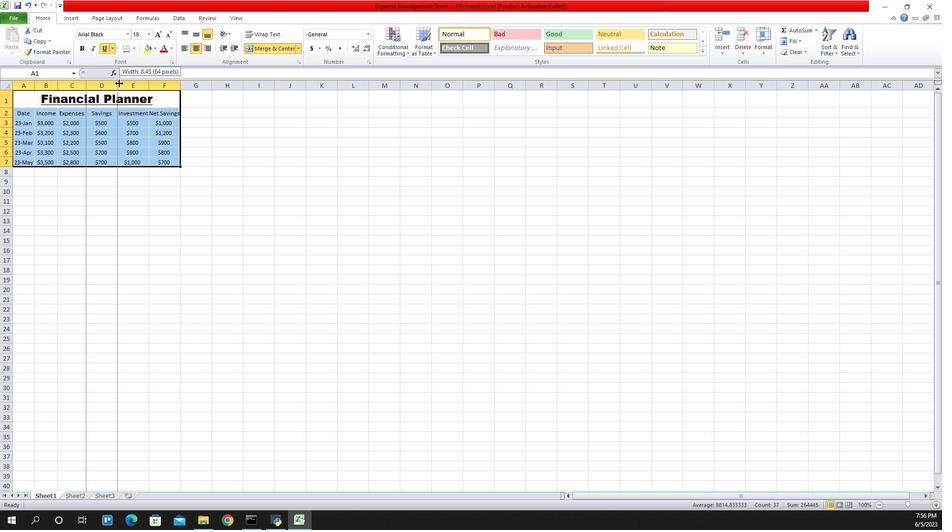 
Action: Mouse moved to (809, 84)
Screenshot: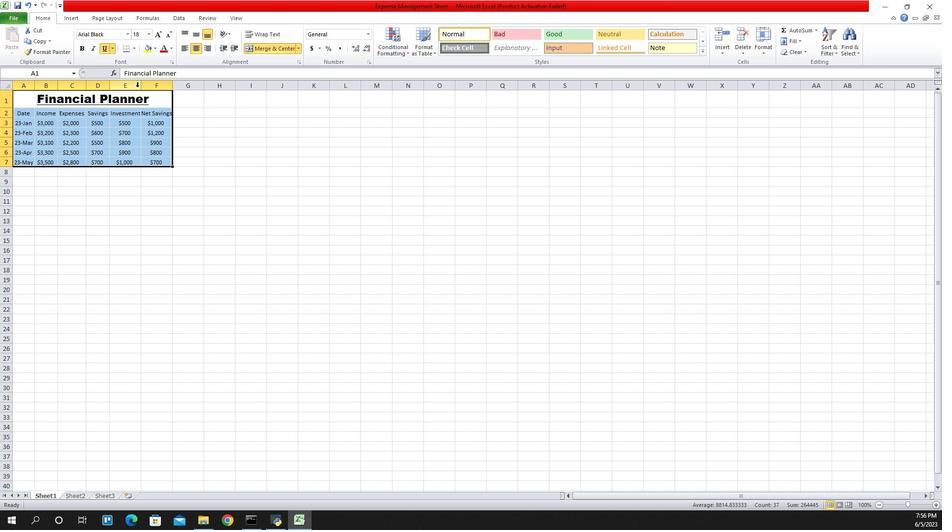 
Action: Mouse pressed left at (809, 84)
Screenshot: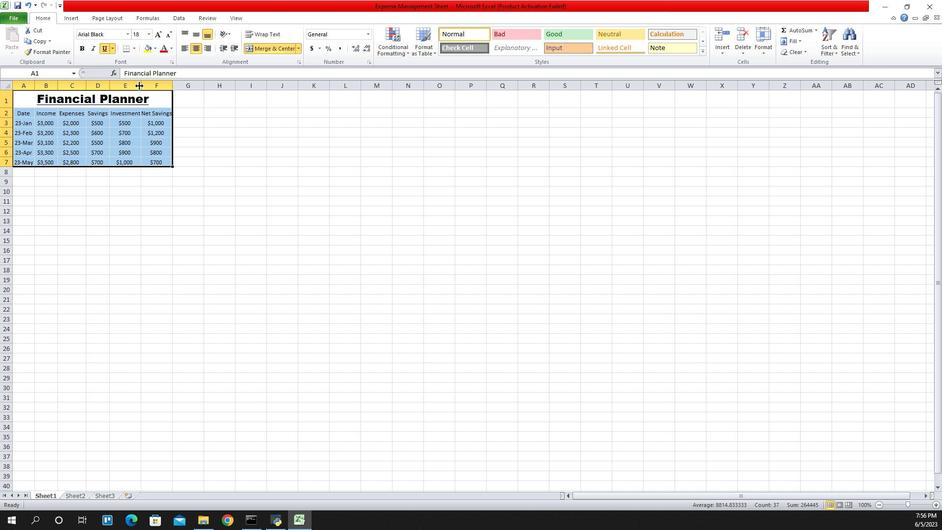 
Action: Mouse pressed left at (809, 84)
Screenshot: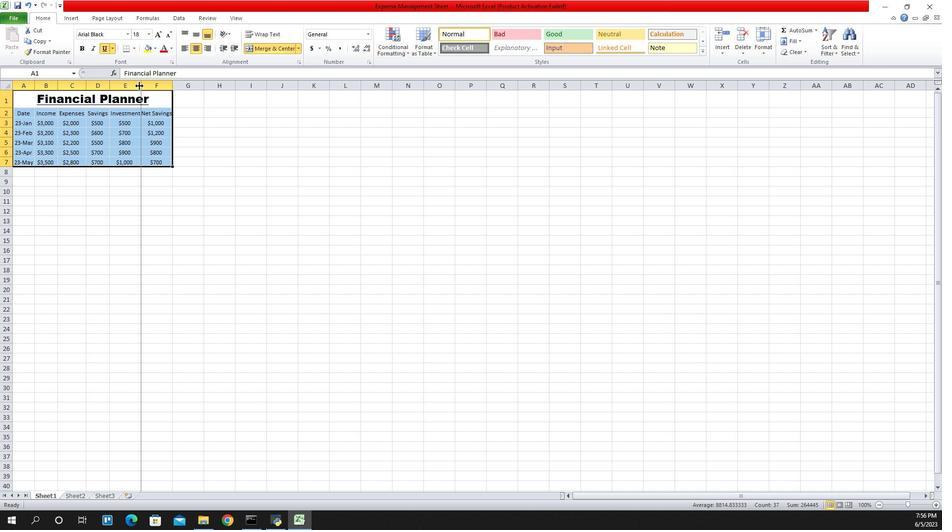 
Action: Mouse moved to (843, 87)
Screenshot: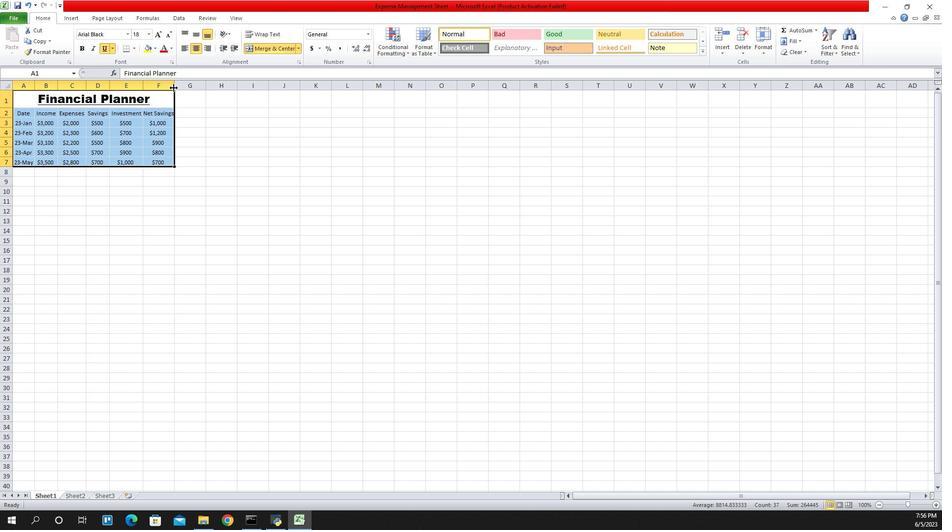 
Action: Mouse pressed left at (843, 87)
Screenshot: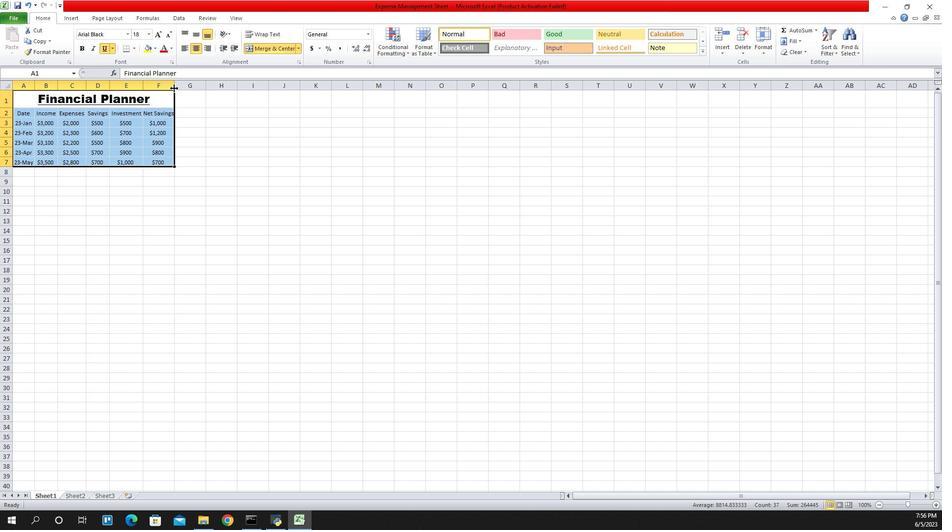 
Action: Mouse pressed left at (843, 87)
Screenshot: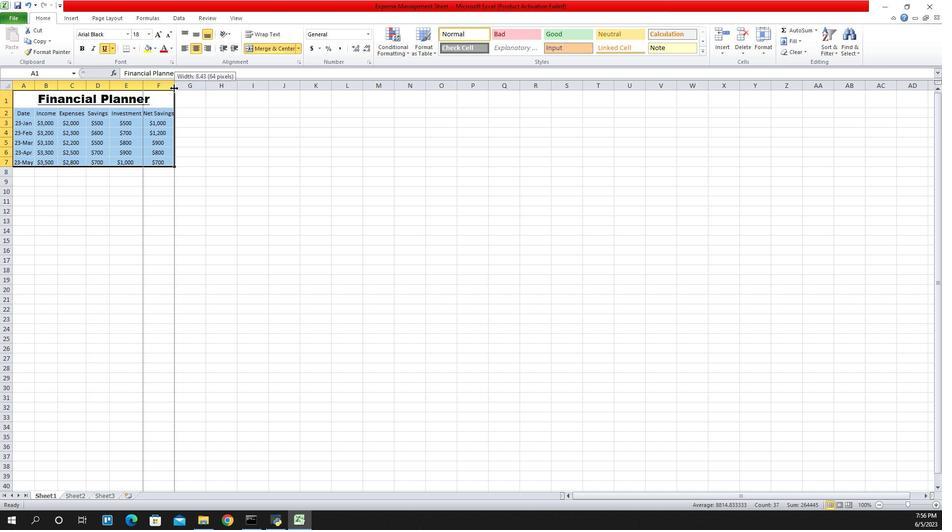 
Action: Mouse moved to (784, 98)
Screenshot: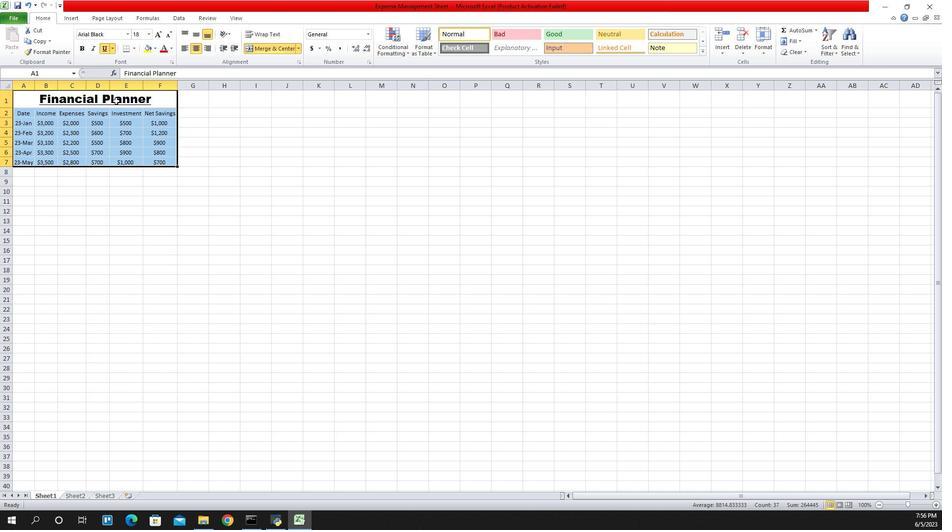 
